 Task: Find connections with filter location Sittingbourne with filter topic #Whatinspiresmewith filter profile language French with filter current company Gradeup (Gradestack Learning Pvt Ltd) with filter school ICFAI Business School with filter industry Reupholstery and Furniture Repair with filter service category Headshot Photography with filter keywords title Receptionist
Action: Mouse moved to (496, 68)
Screenshot: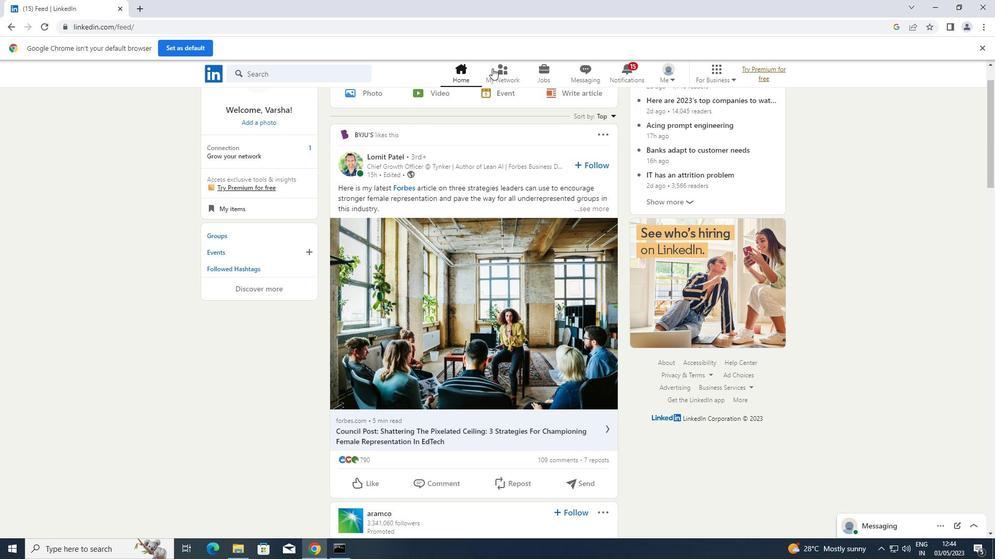 
Action: Mouse pressed left at (496, 68)
Screenshot: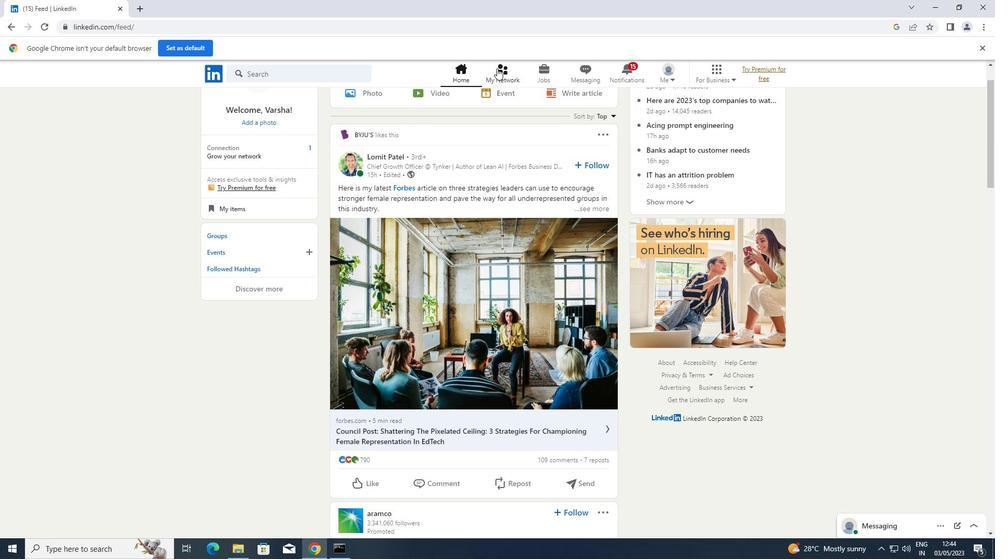 
Action: Mouse moved to (274, 128)
Screenshot: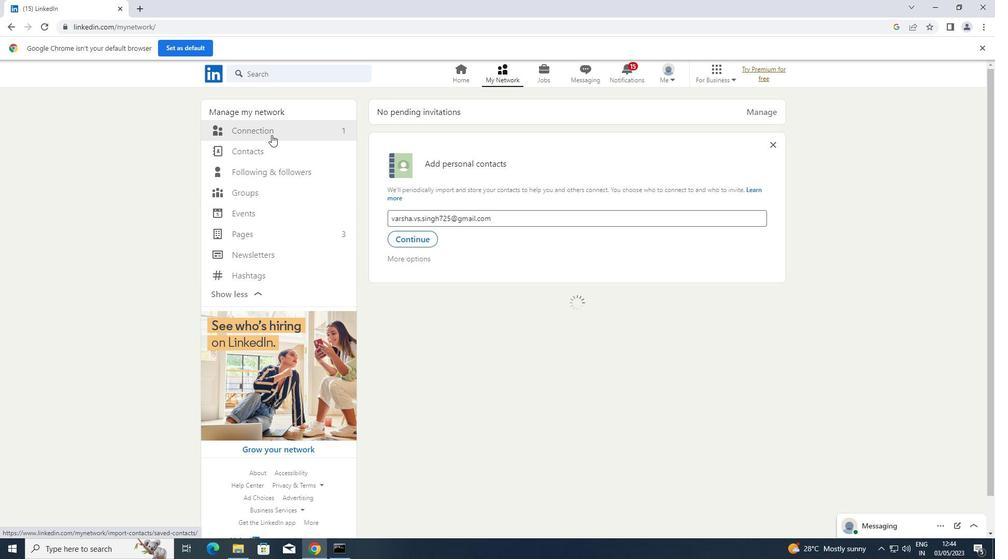 
Action: Mouse pressed left at (274, 128)
Screenshot: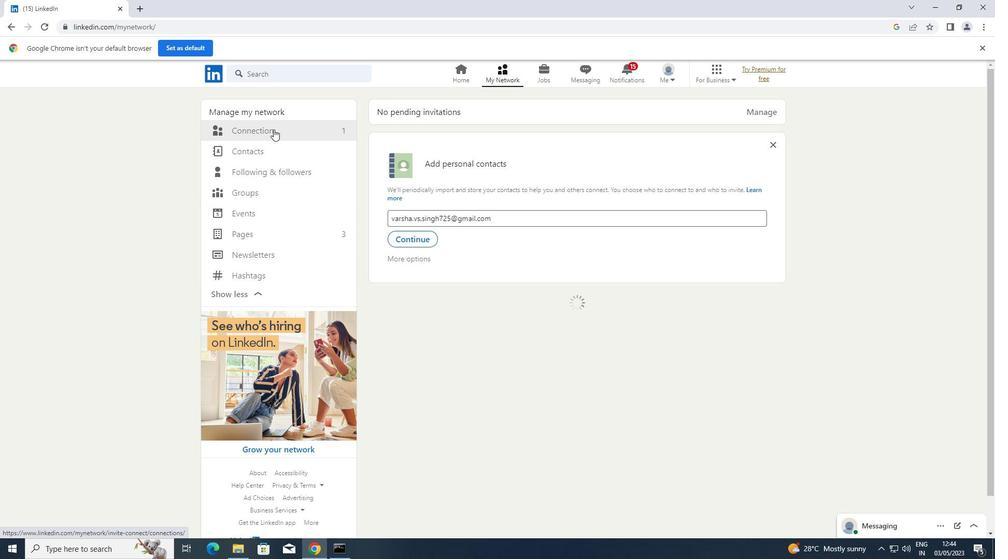 
Action: Mouse pressed left at (274, 128)
Screenshot: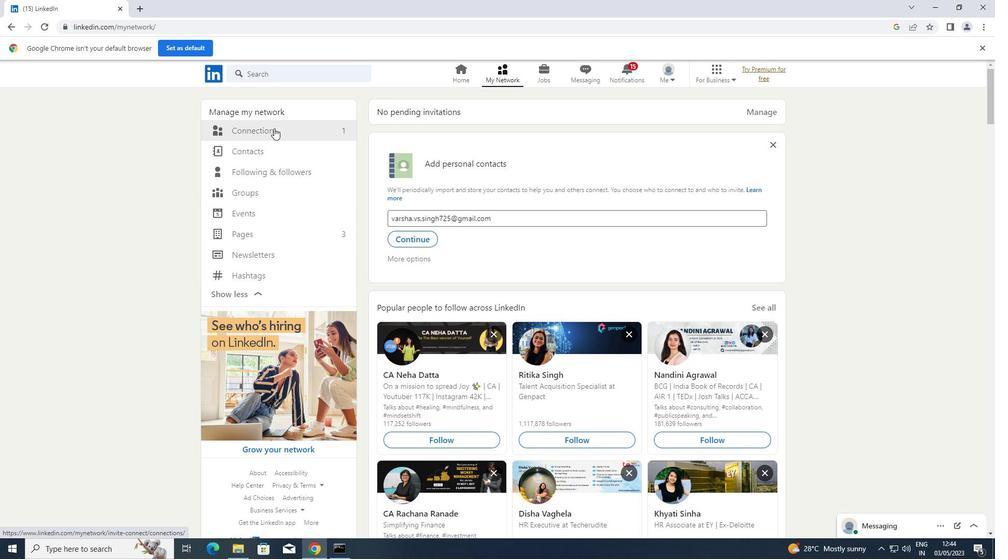 
Action: Mouse moved to (584, 126)
Screenshot: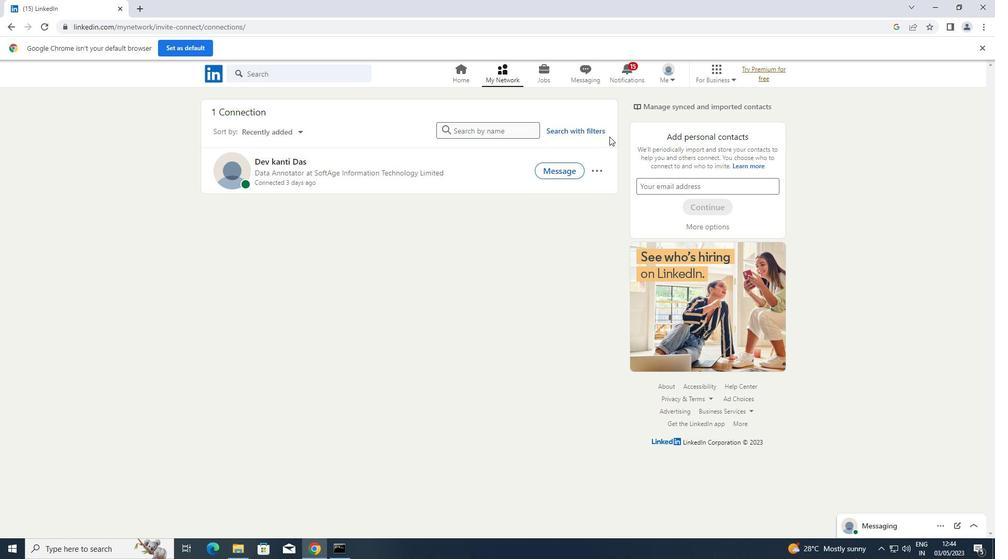 
Action: Mouse pressed left at (584, 126)
Screenshot: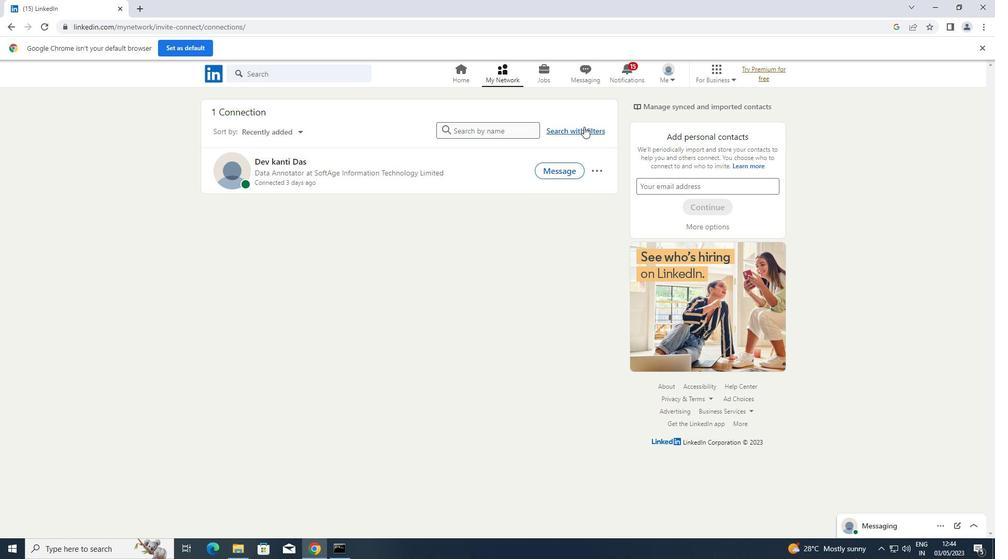 
Action: Mouse moved to (521, 101)
Screenshot: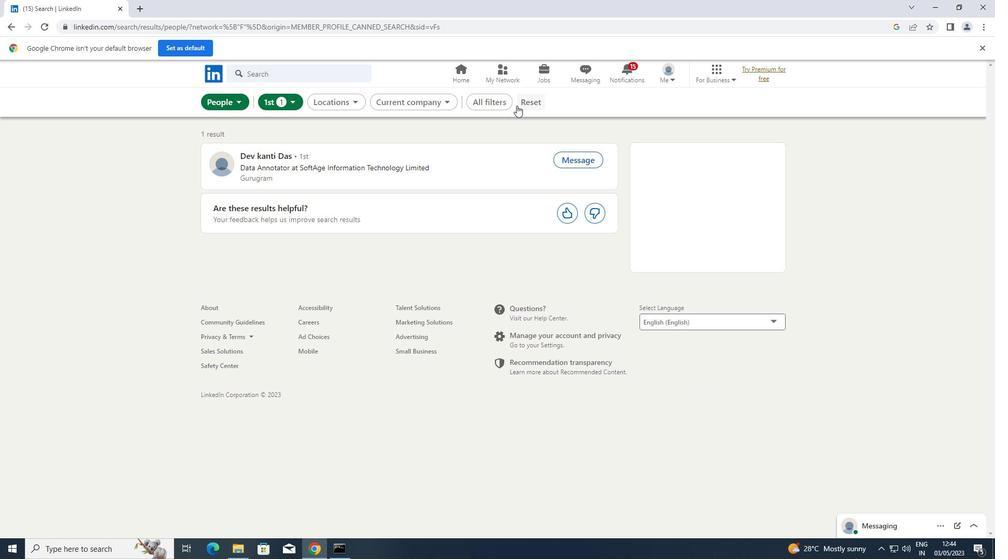 
Action: Mouse pressed left at (521, 101)
Screenshot: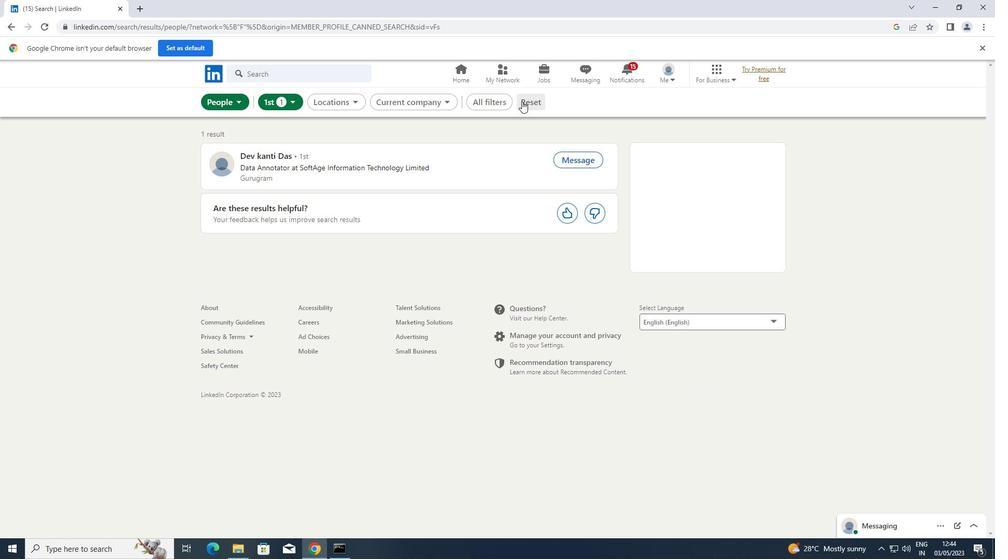 
Action: Mouse pressed left at (521, 101)
Screenshot: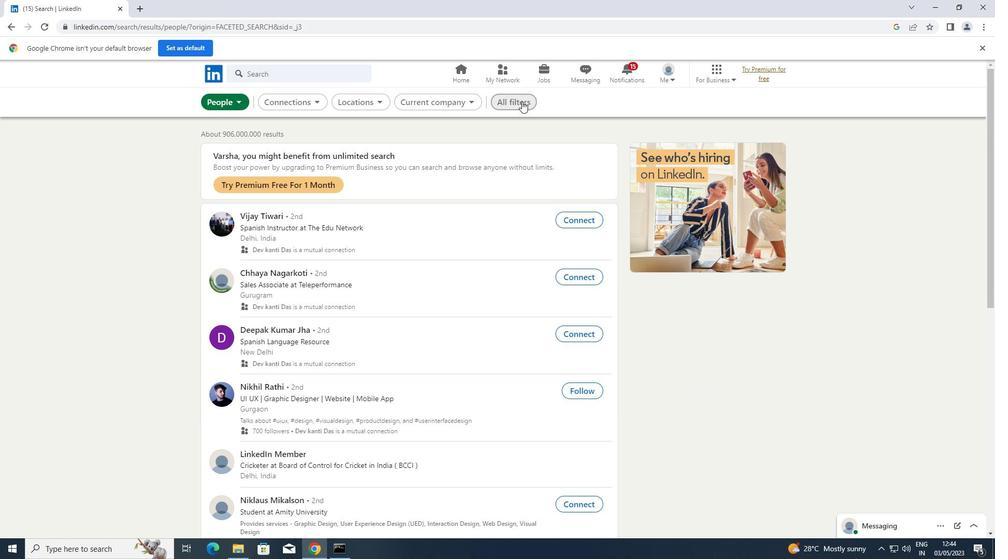 
Action: Mouse moved to (709, 223)
Screenshot: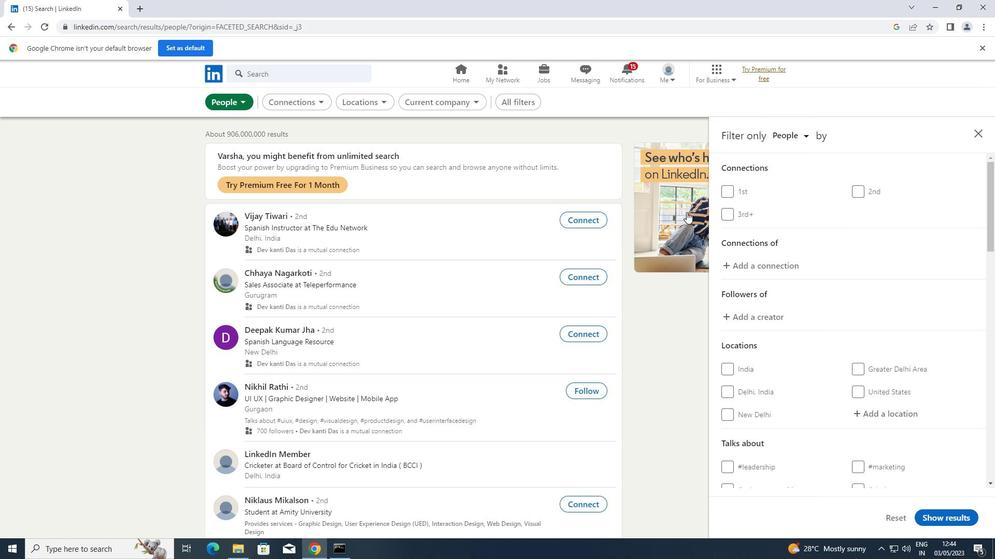 
Action: Mouse scrolled (709, 223) with delta (0, 0)
Screenshot: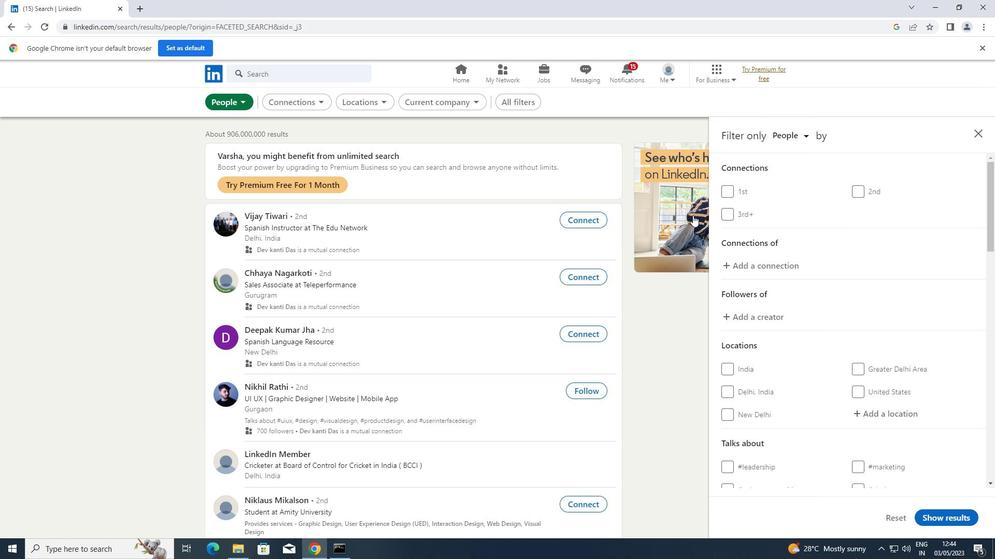 
Action: Mouse scrolled (709, 223) with delta (0, 0)
Screenshot: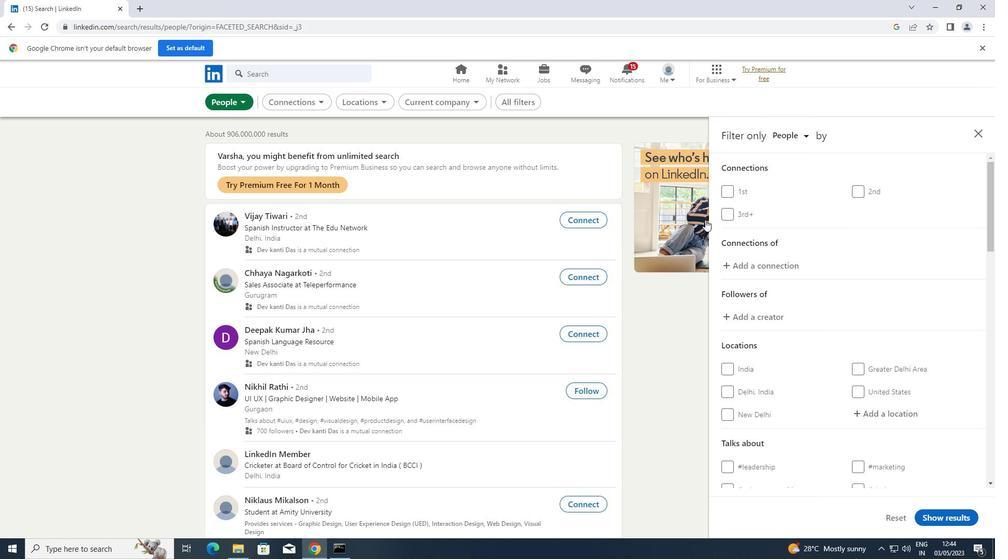 
Action: Mouse moved to (904, 304)
Screenshot: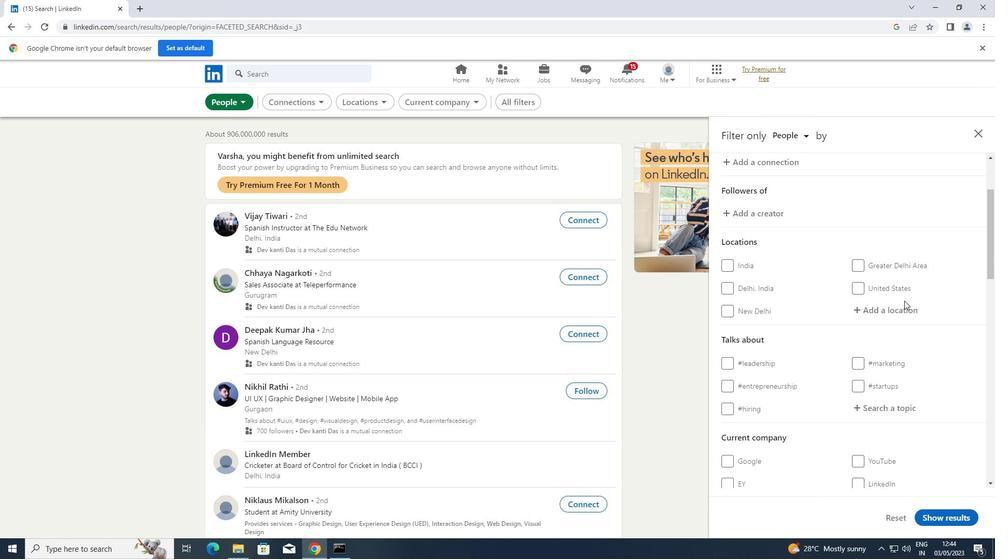 
Action: Mouse pressed left at (904, 304)
Screenshot: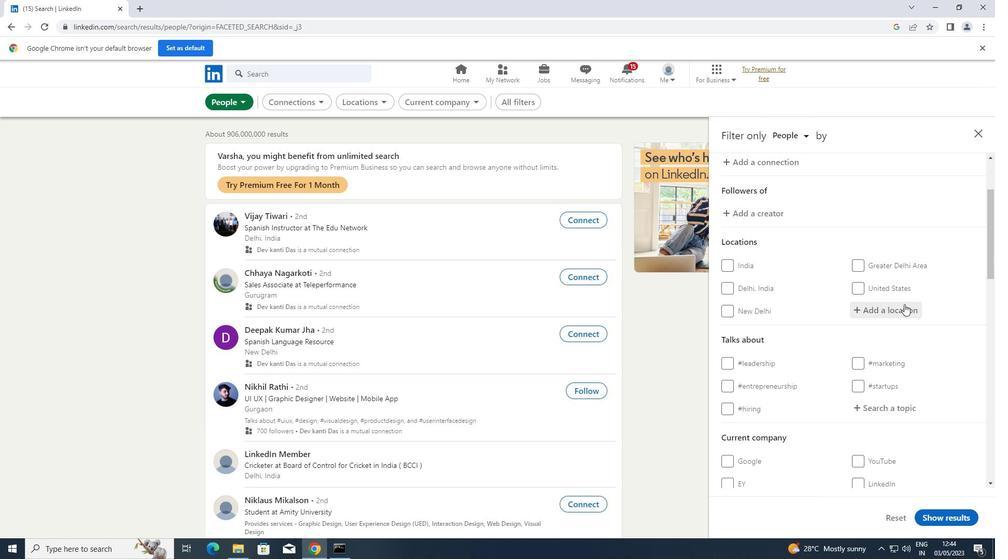 
Action: Key pressed <Key.shift><Key.shift>SITTINGBOURNE
Screenshot: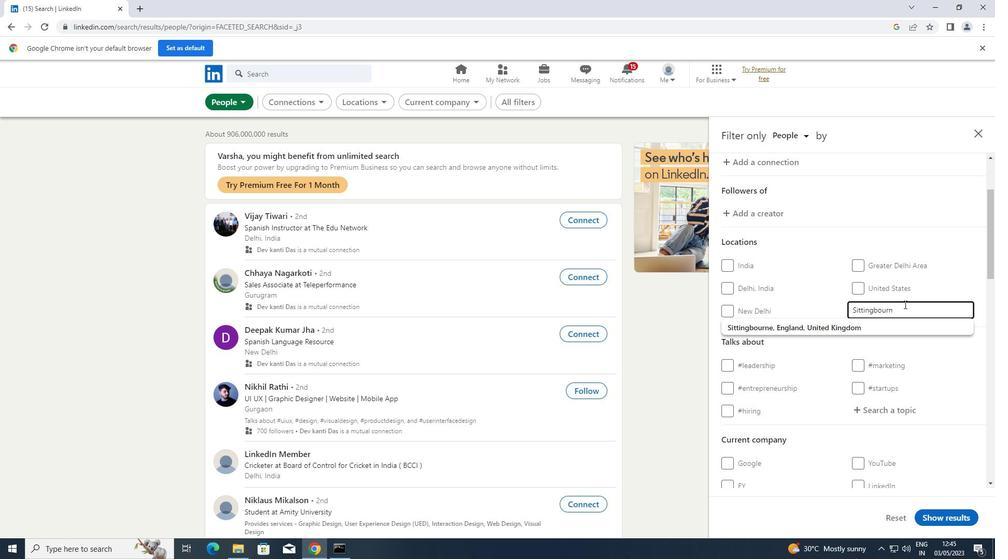 
Action: Mouse moved to (900, 309)
Screenshot: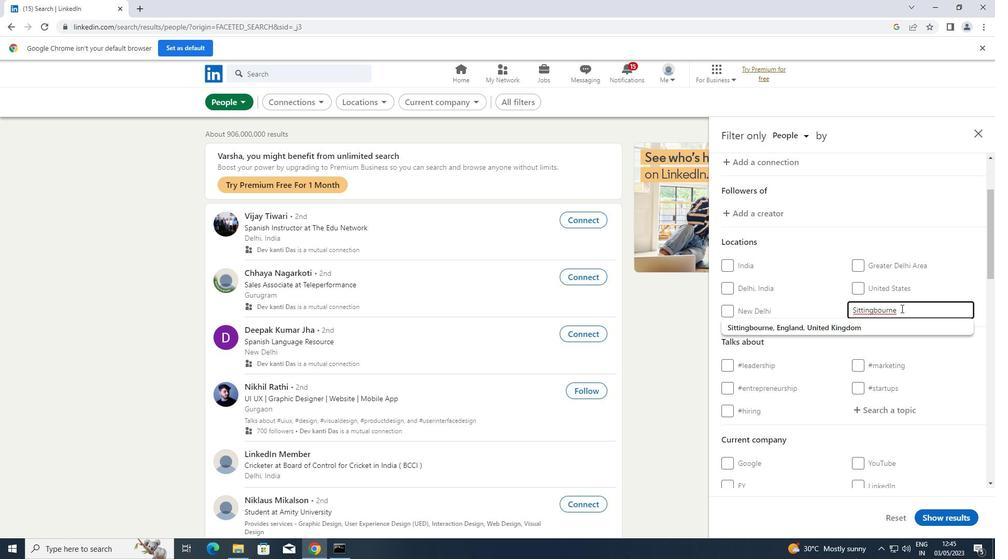 
Action: Mouse scrolled (900, 308) with delta (0, 0)
Screenshot: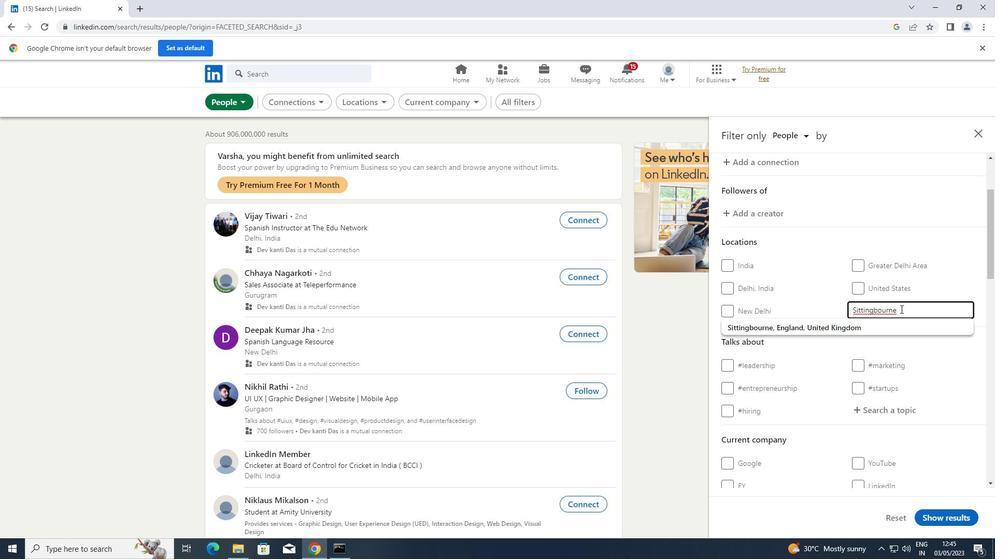 
Action: Mouse moved to (879, 354)
Screenshot: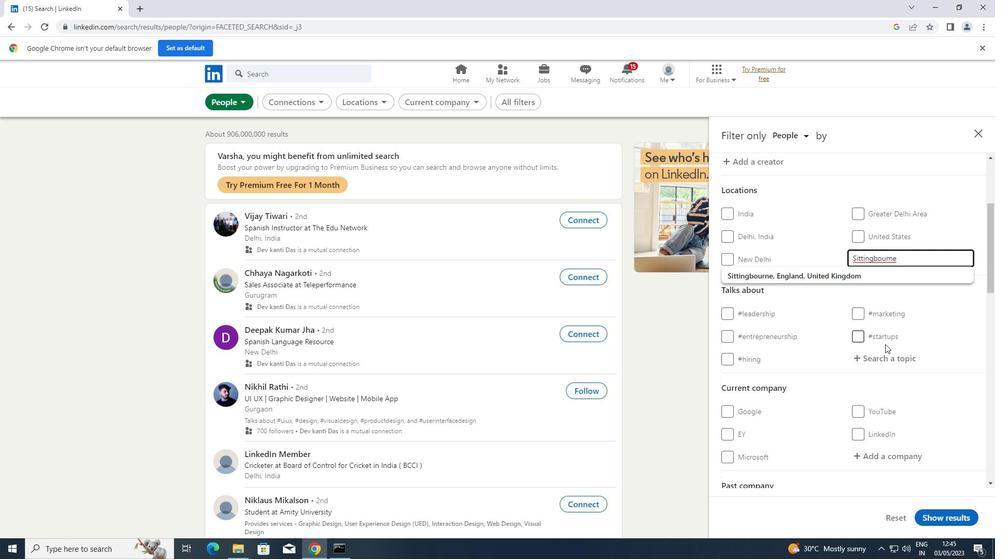 
Action: Mouse pressed left at (879, 354)
Screenshot: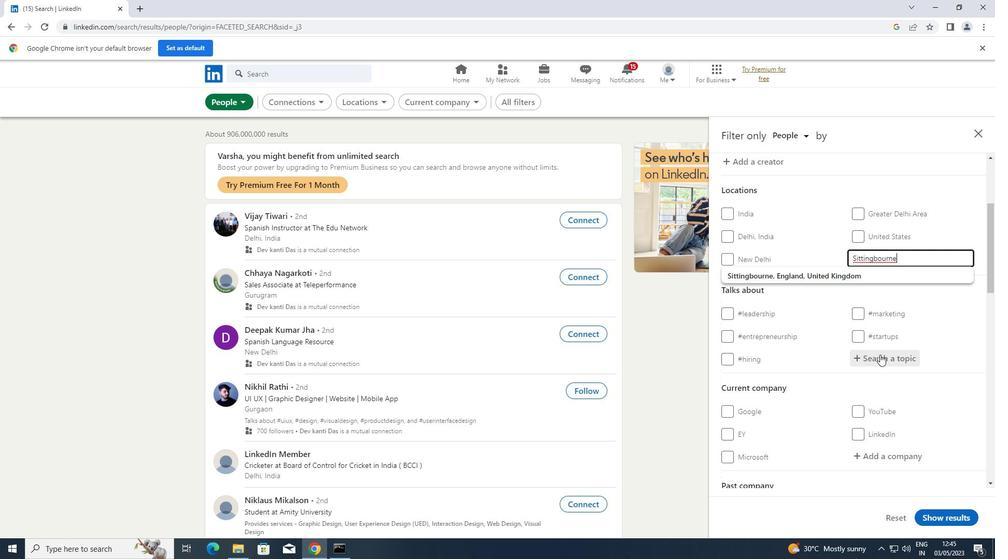 
Action: Key pressed <Key.shift><Key.shift><Key.shift><Key.shift>WHATINSPI
Screenshot: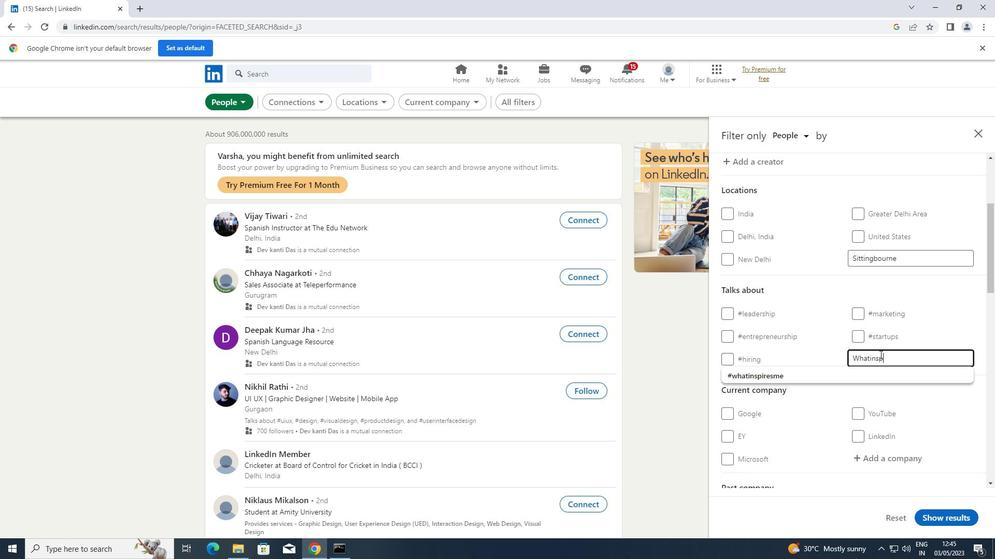 
Action: Mouse moved to (812, 371)
Screenshot: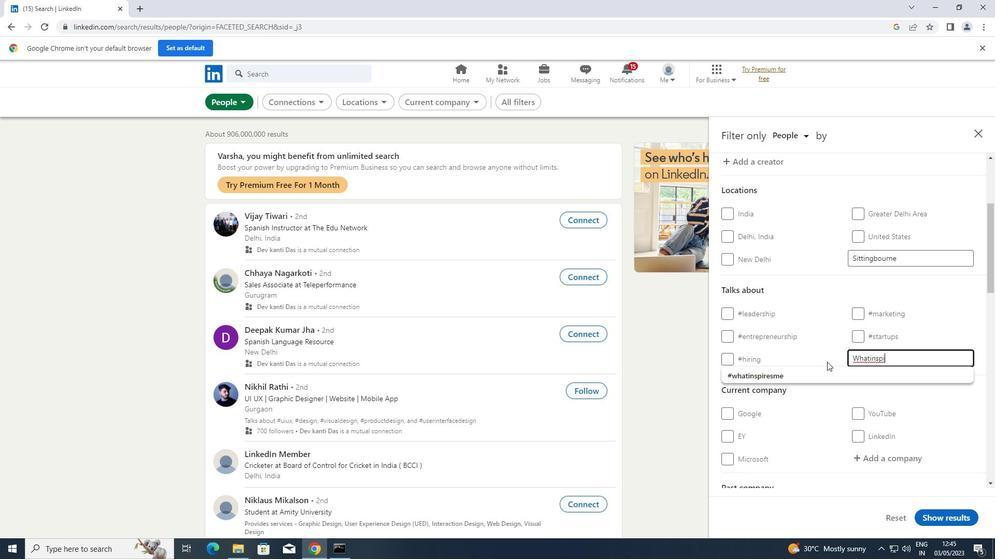 
Action: Mouse pressed left at (812, 371)
Screenshot: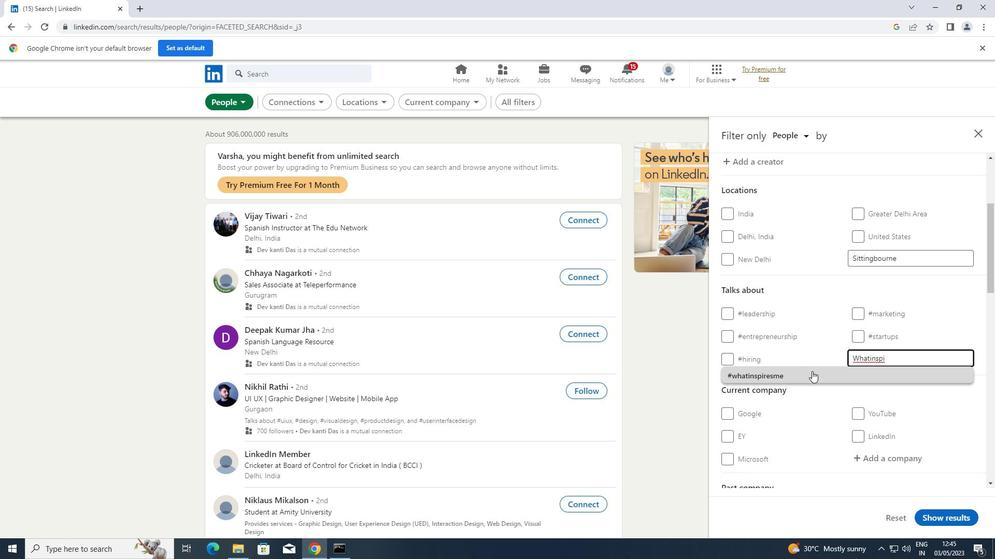 
Action: Mouse scrolled (812, 371) with delta (0, 0)
Screenshot: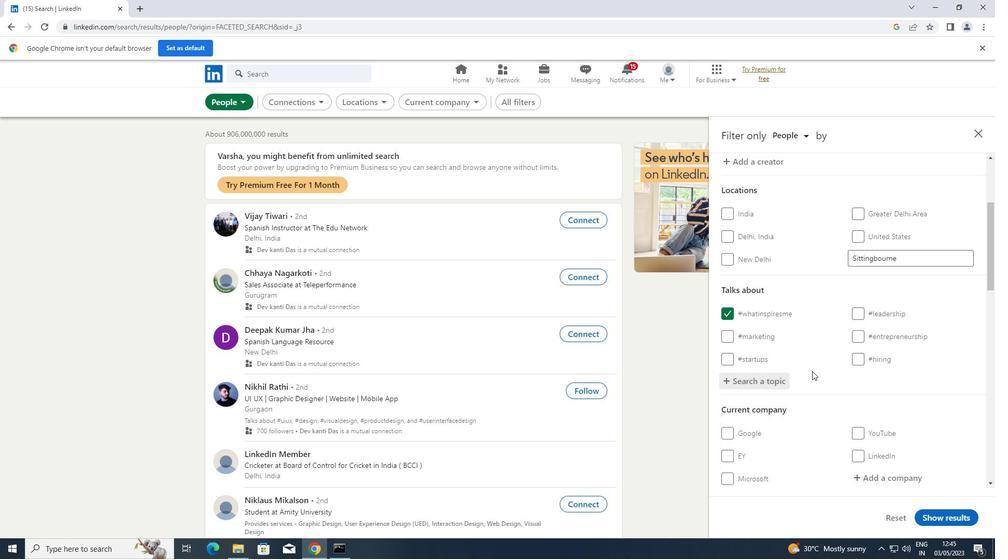 
Action: Mouse scrolled (812, 371) with delta (0, 0)
Screenshot: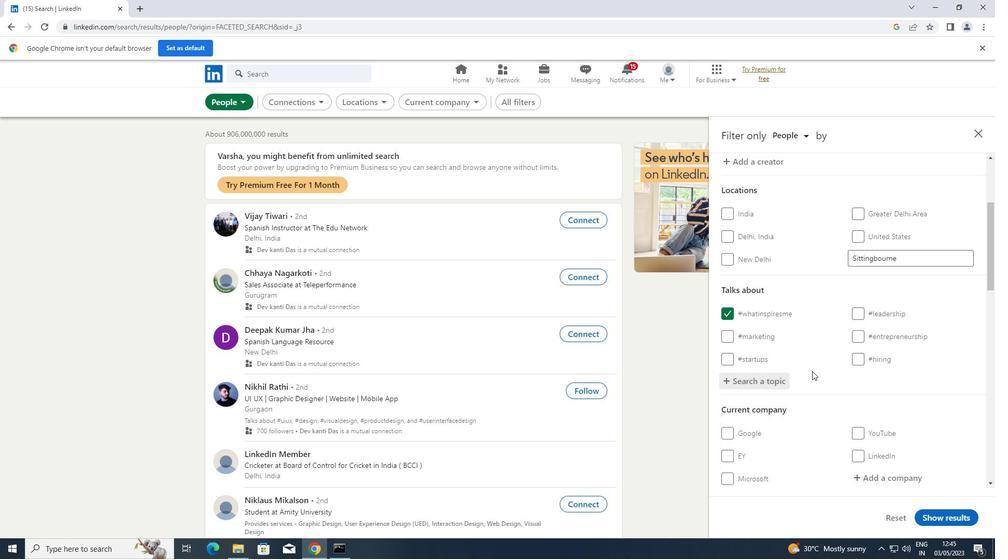 
Action: Mouse scrolled (812, 371) with delta (0, 0)
Screenshot: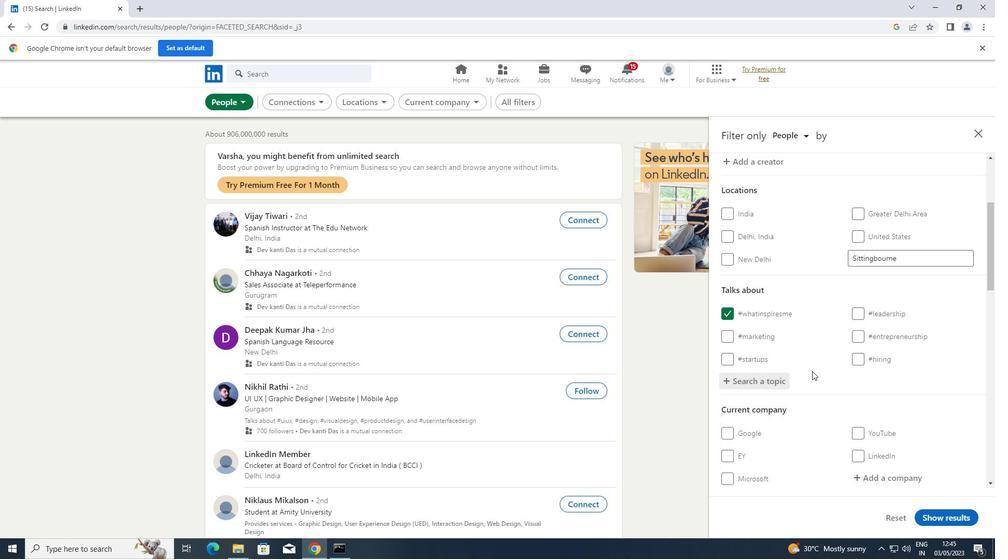 
Action: Mouse scrolled (812, 371) with delta (0, 0)
Screenshot: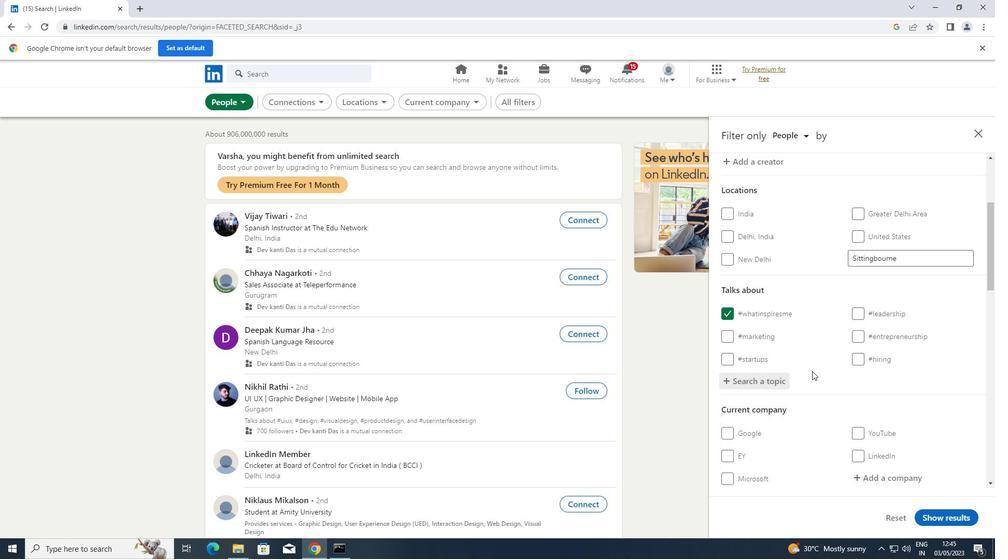 
Action: Mouse scrolled (812, 371) with delta (0, 0)
Screenshot: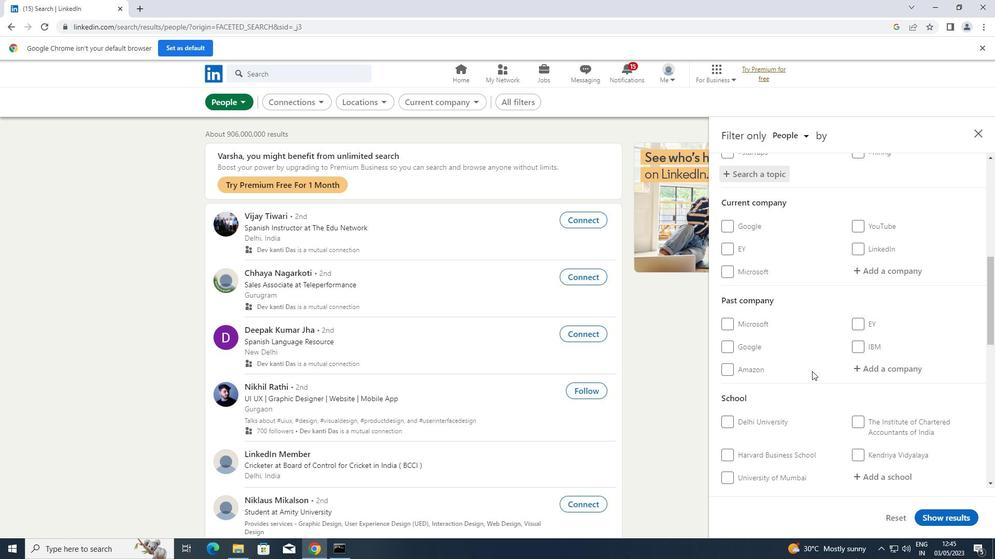 
Action: Mouse scrolled (812, 371) with delta (0, 0)
Screenshot: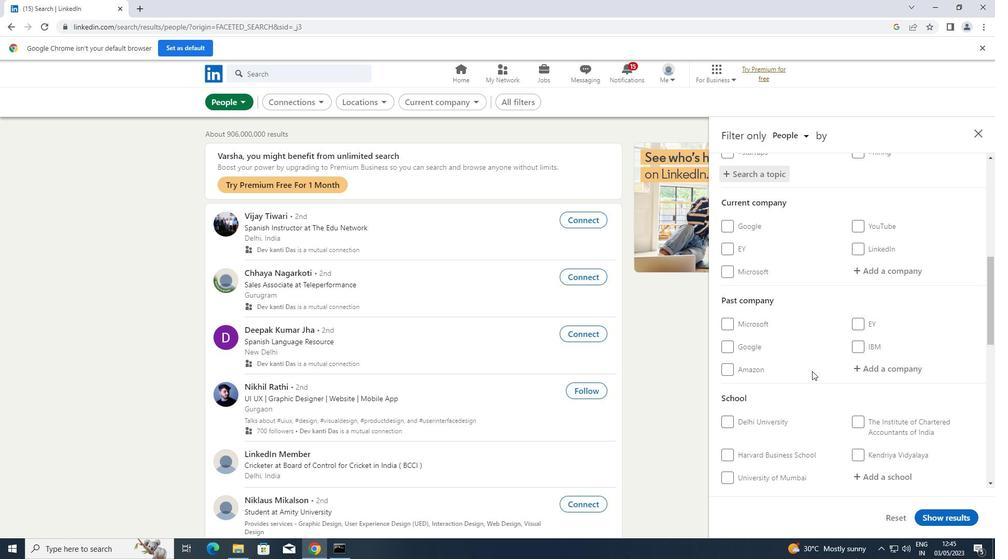 
Action: Mouse scrolled (812, 371) with delta (0, 0)
Screenshot: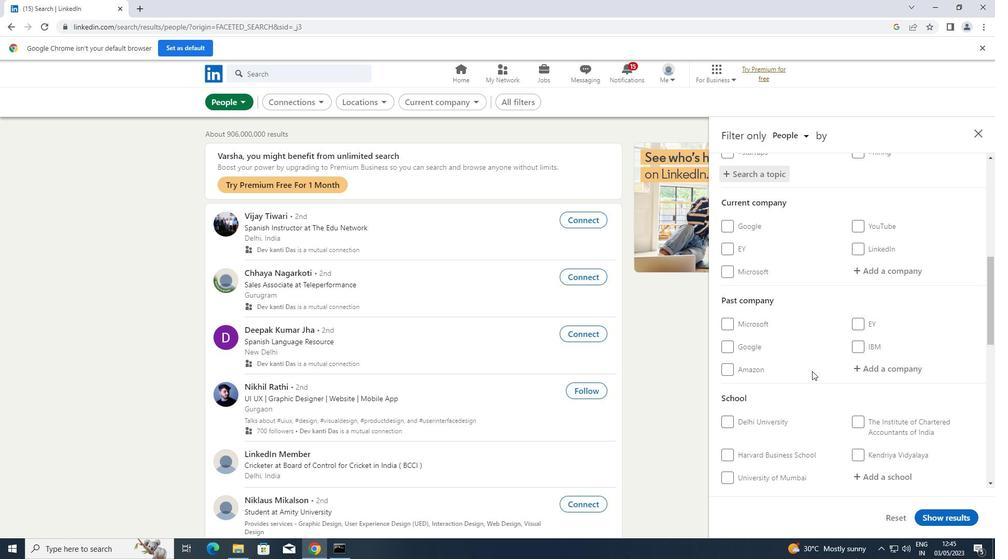 
Action: Mouse scrolled (812, 371) with delta (0, 0)
Screenshot: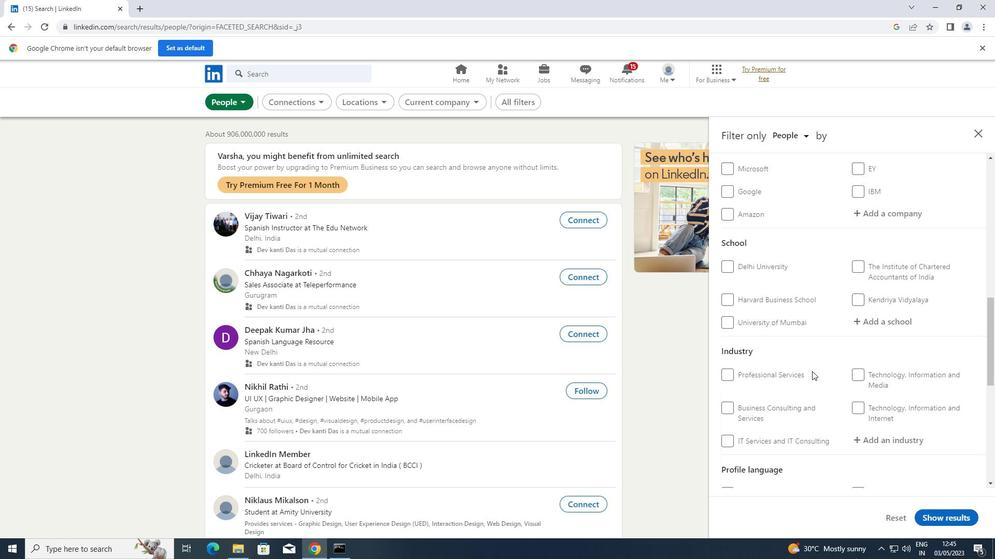 
Action: Mouse scrolled (812, 371) with delta (0, 0)
Screenshot: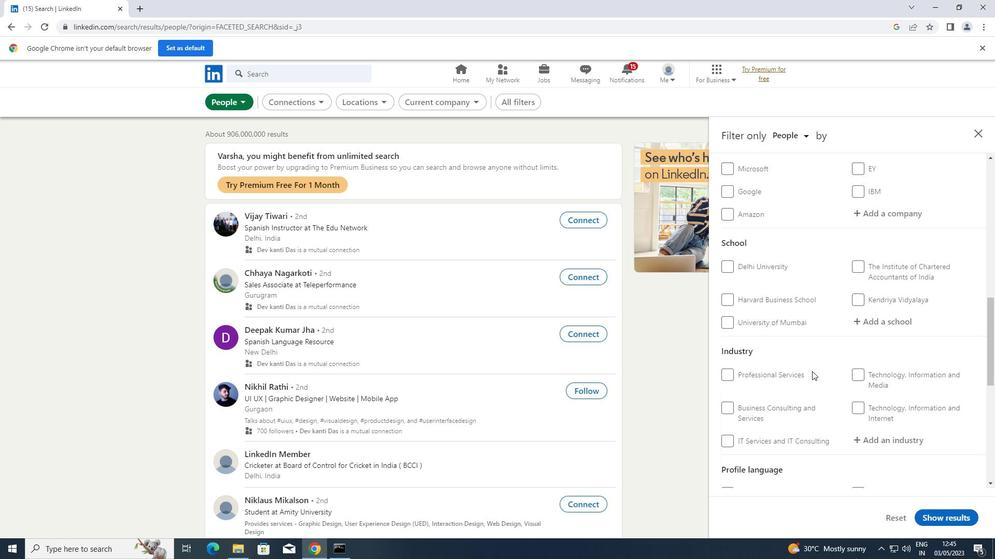 
Action: Mouse scrolled (812, 371) with delta (0, 0)
Screenshot: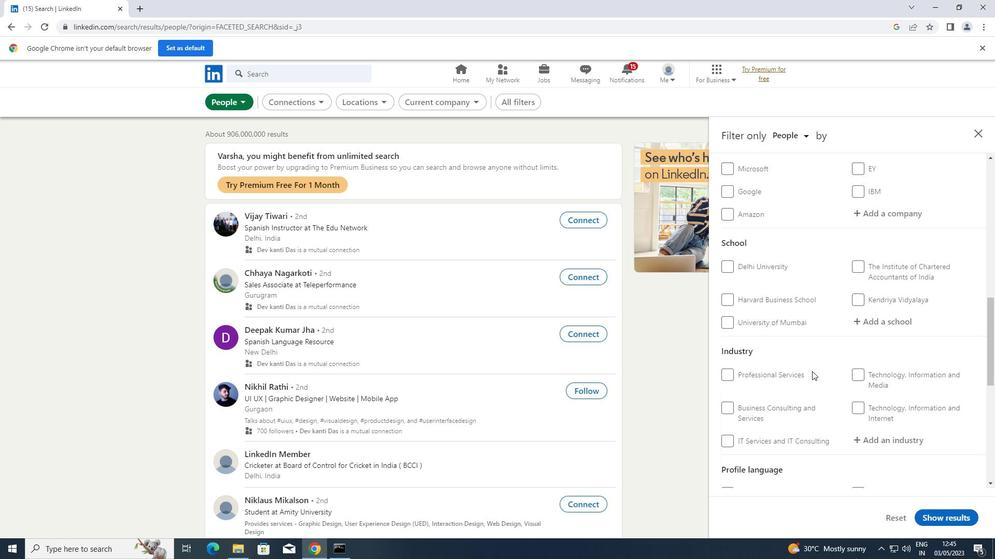 
Action: Mouse scrolled (812, 371) with delta (0, 0)
Screenshot: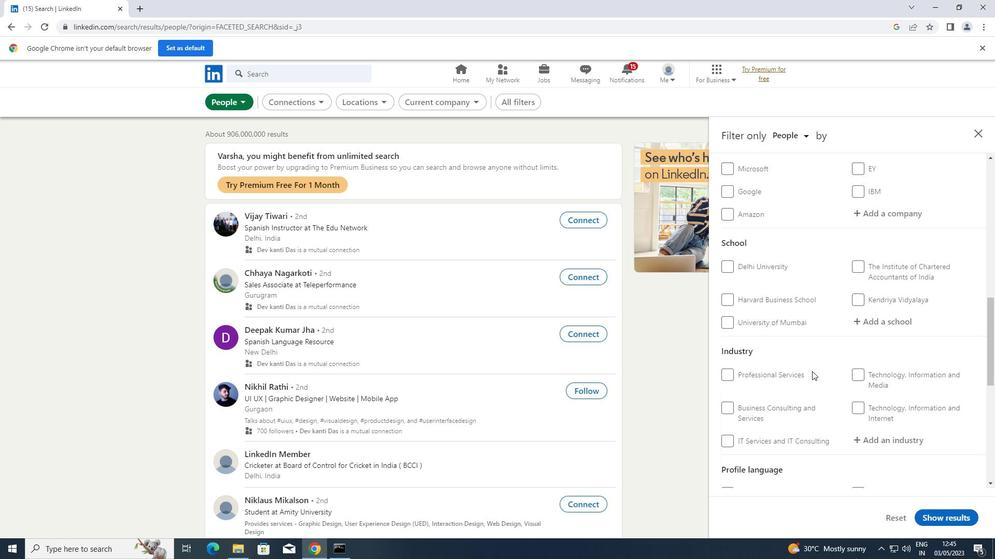 
Action: Mouse scrolled (812, 371) with delta (0, 0)
Screenshot: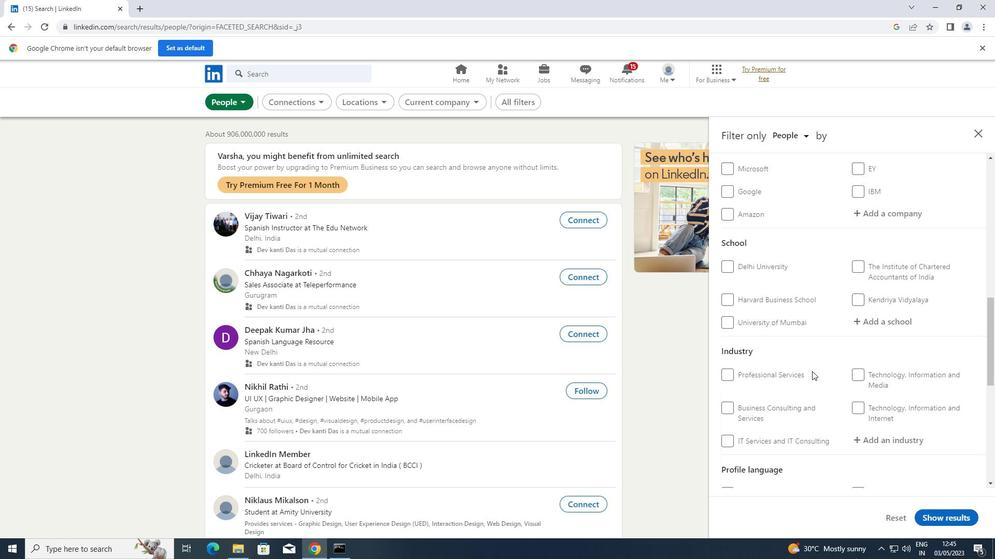 
Action: Mouse moved to (798, 380)
Screenshot: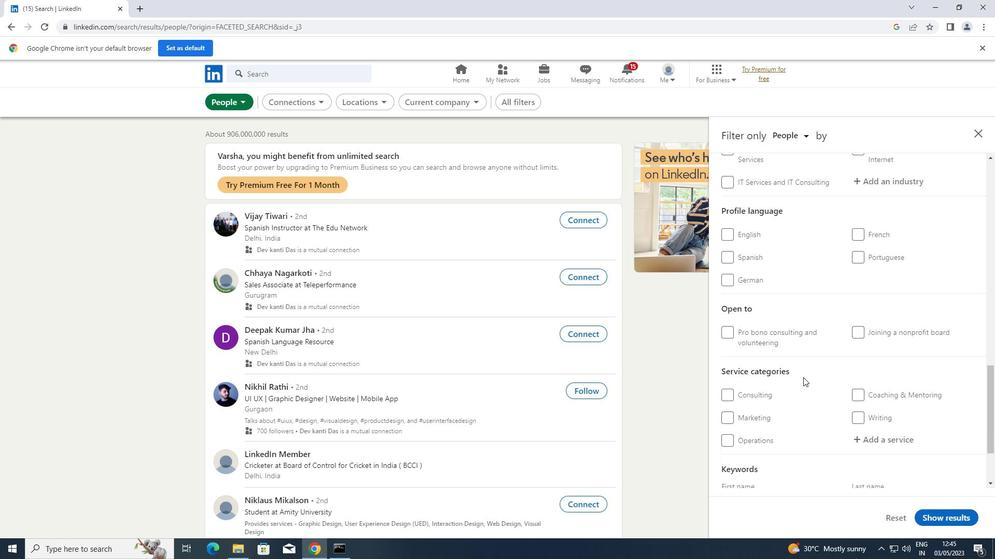 
Action: Mouse scrolled (798, 380) with delta (0, 0)
Screenshot: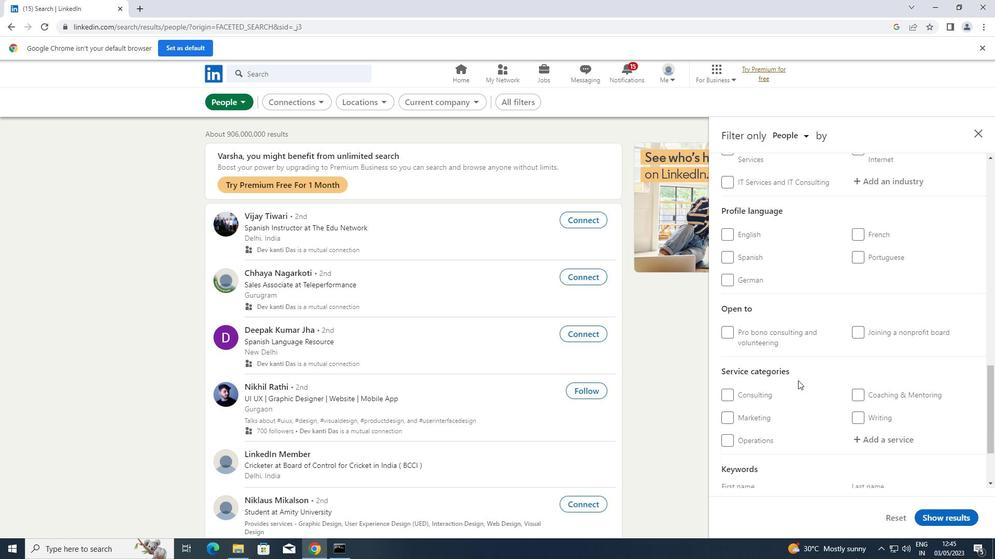 
Action: Mouse scrolled (798, 380) with delta (0, 0)
Screenshot: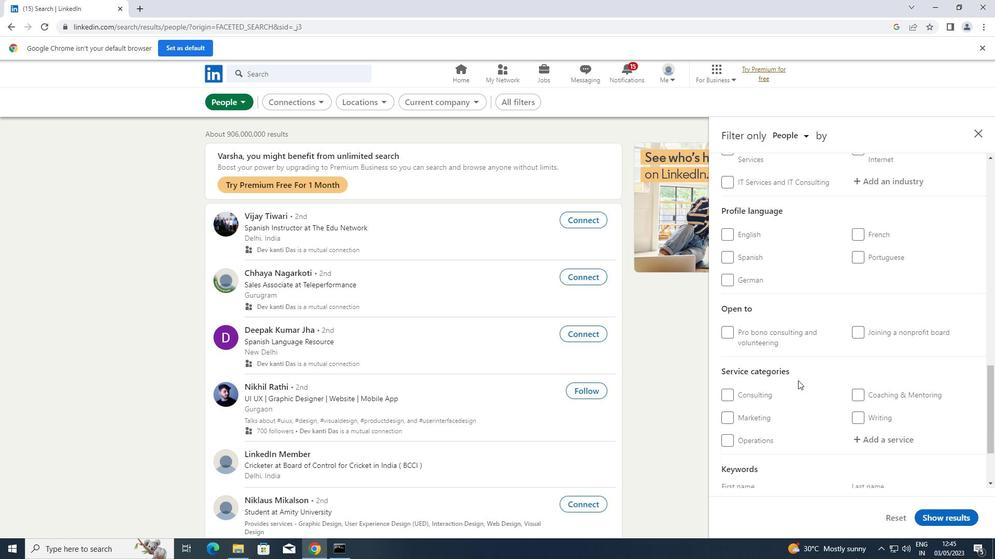 
Action: Mouse scrolled (798, 380) with delta (0, 0)
Screenshot: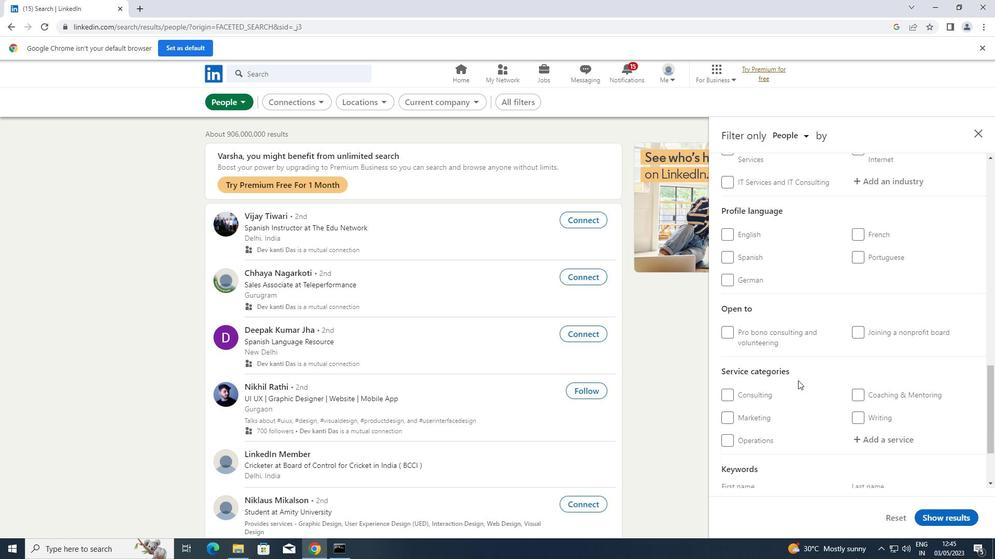 
Action: Mouse scrolled (798, 381) with delta (0, 0)
Screenshot: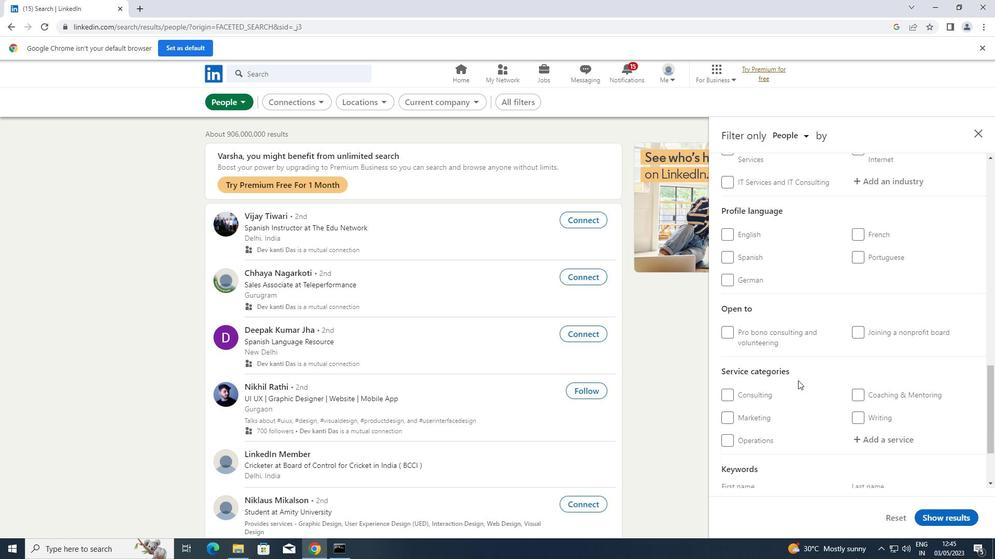 
Action: Mouse scrolled (798, 381) with delta (0, 0)
Screenshot: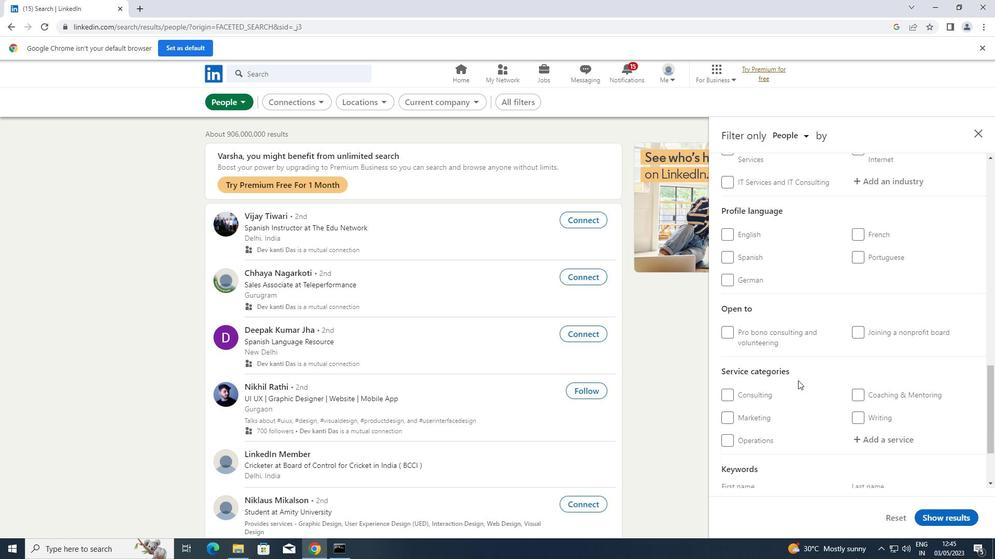 
Action: Mouse scrolled (798, 381) with delta (0, 0)
Screenshot: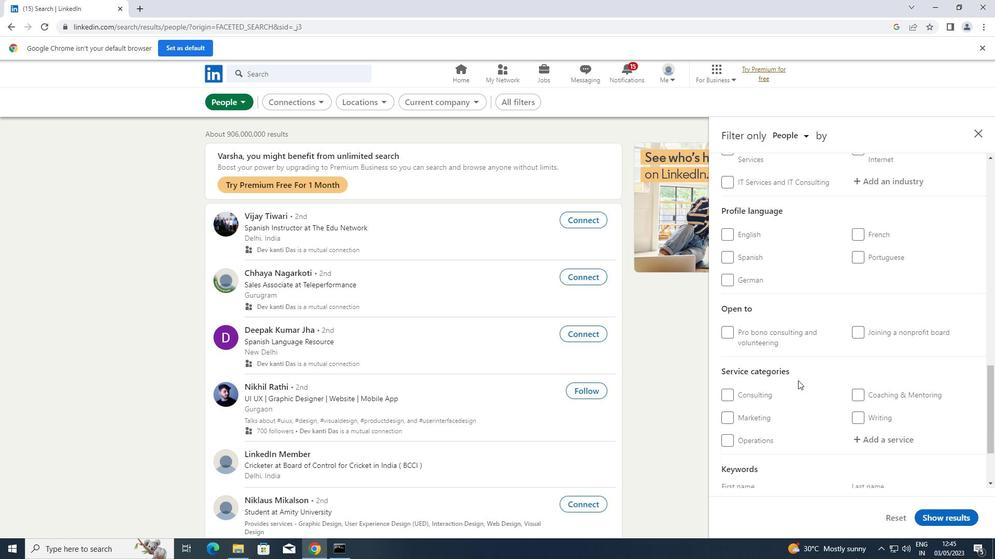 
Action: Mouse moved to (859, 231)
Screenshot: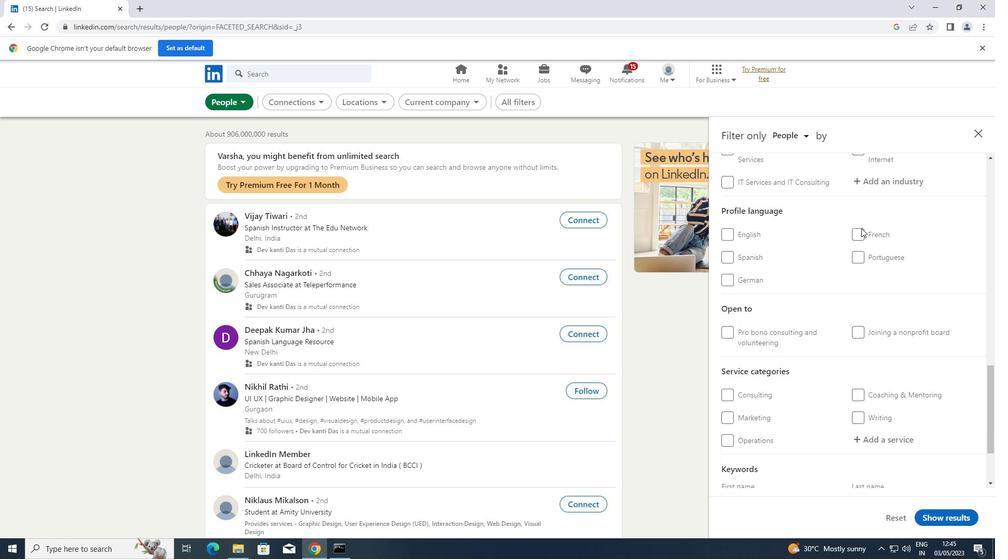 
Action: Mouse pressed left at (859, 231)
Screenshot: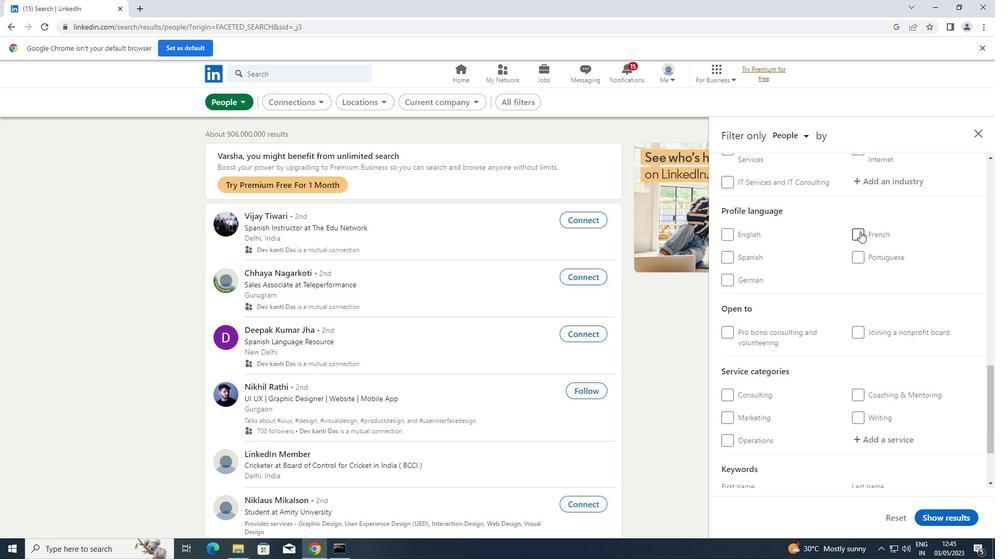 
Action: Mouse moved to (825, 238)
Screenshot: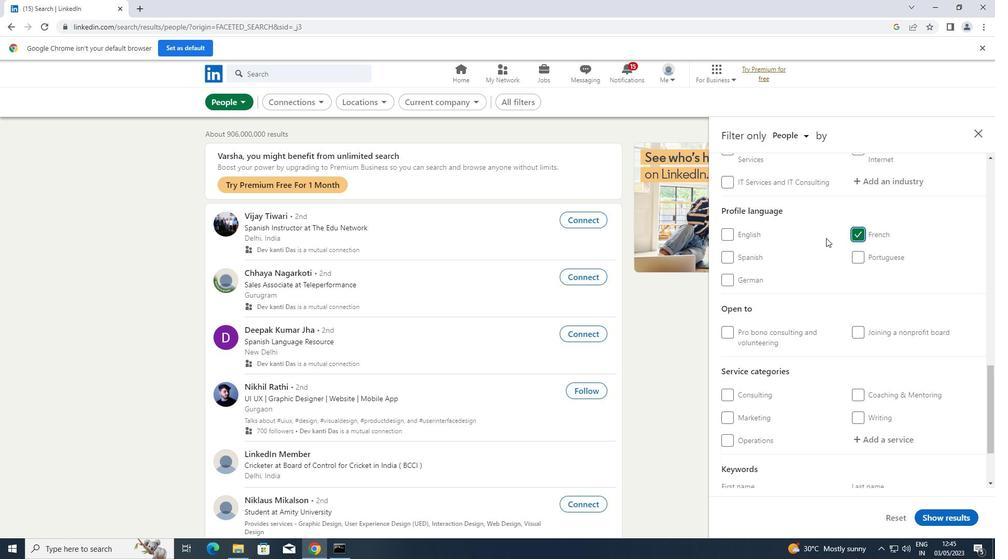 
Action: Mouse scrolled (825, 238) with delta (0, 0)
Screenshot: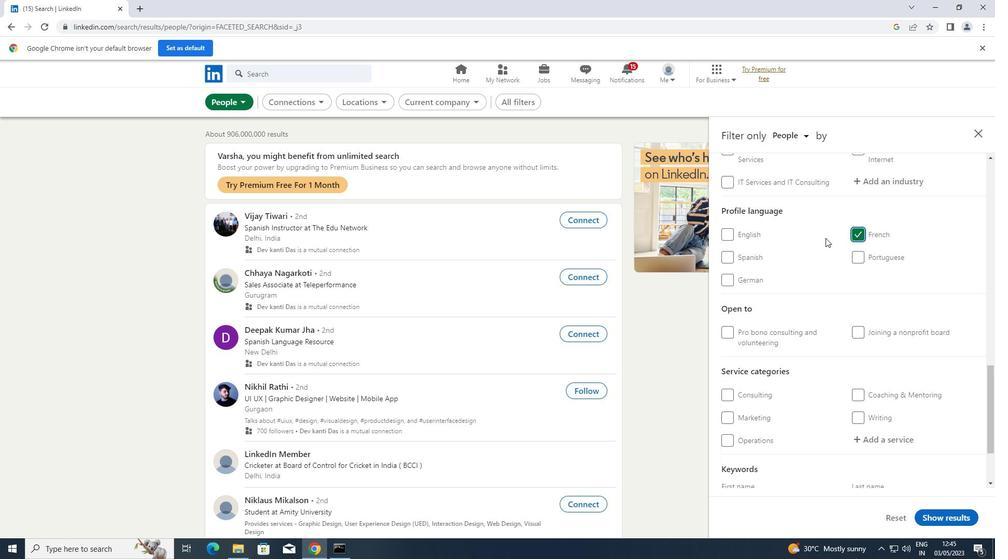 
Action: Mouse scrolled (825, 238) with delta (0, 0)
Screenshot: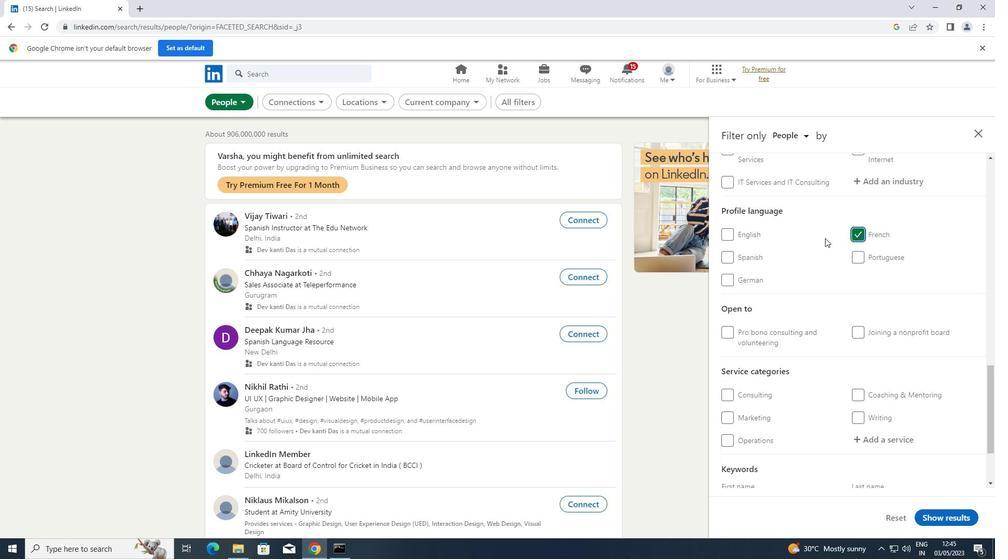 
Action: Mouse scrolled (825, 238) with delta (0, 0)
Screenshot: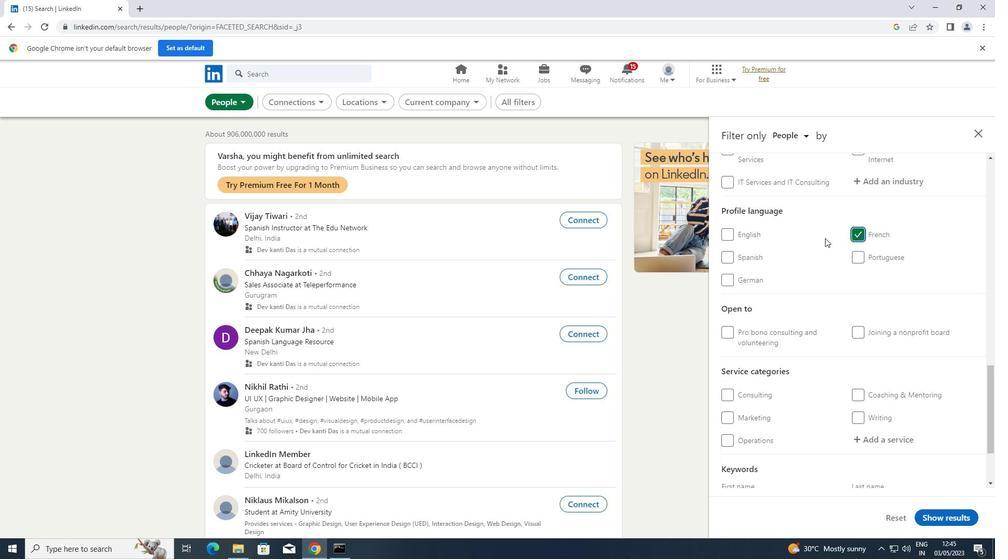 
Action: Mouse scrolled (825, 238) with delta (0, 0)
Screenshot: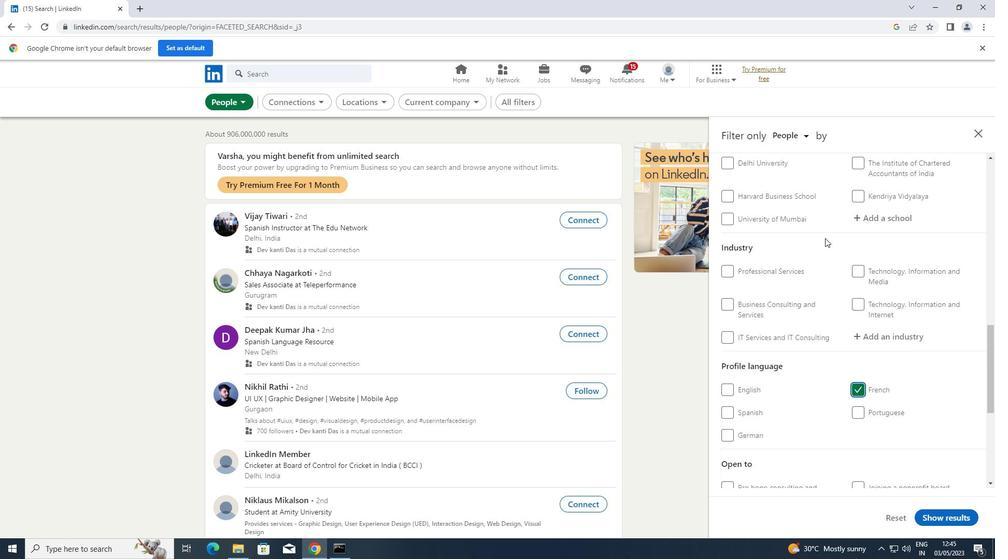 
Action: Mouse scrolled (825, 238) with delta (0, 0)
Screenshot: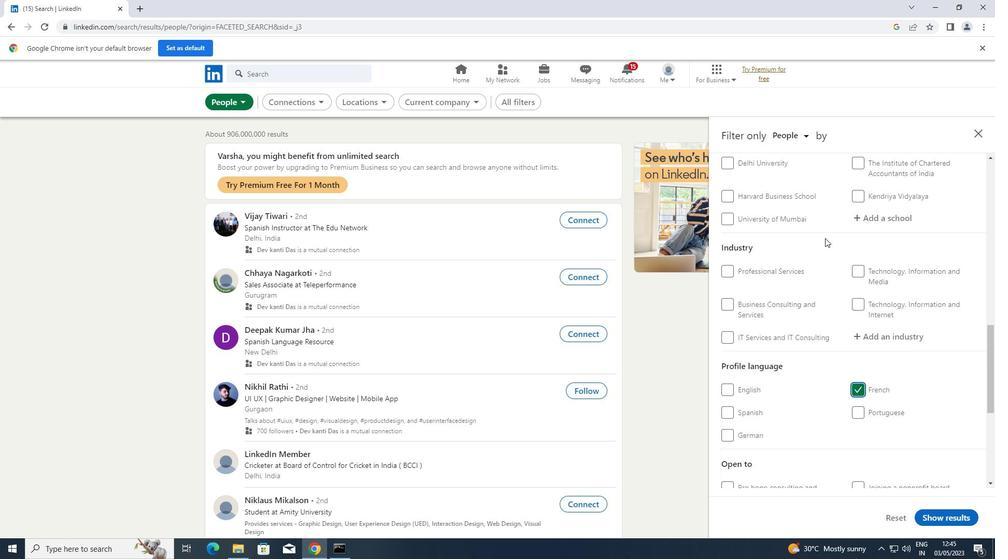 
Action: Mouse scrolled (825, 238) with delta (0, 0)
Screenshot: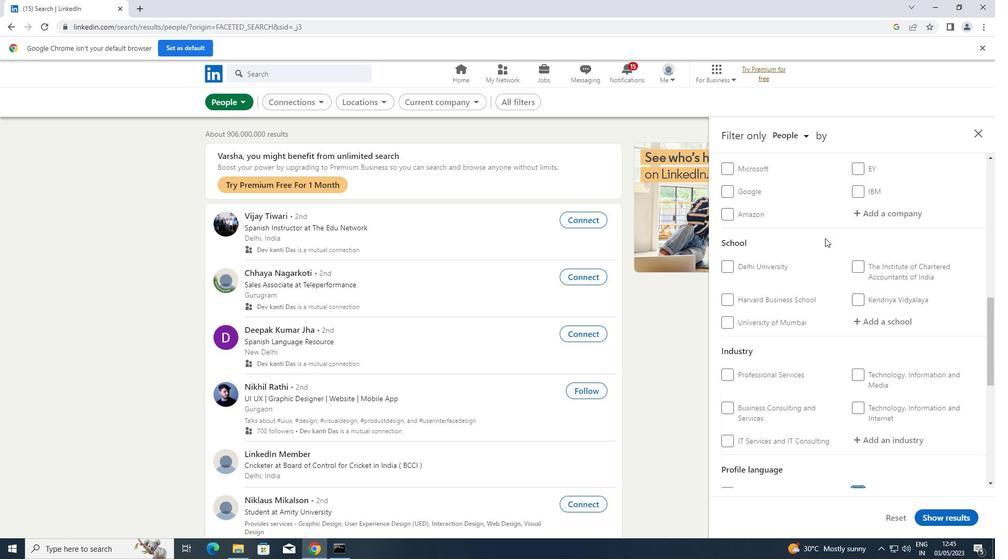 
Action: Mouse scrolled (825, 238) with delta (0, 0)
Screenshot: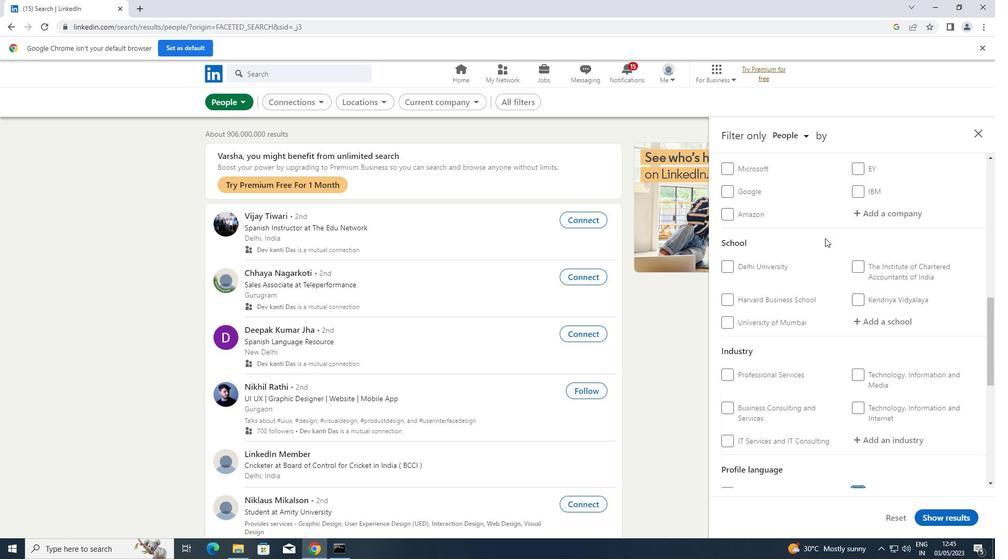 
Action: Mouse scrolled (825, 238) with delta (0, 0)
Screenshot: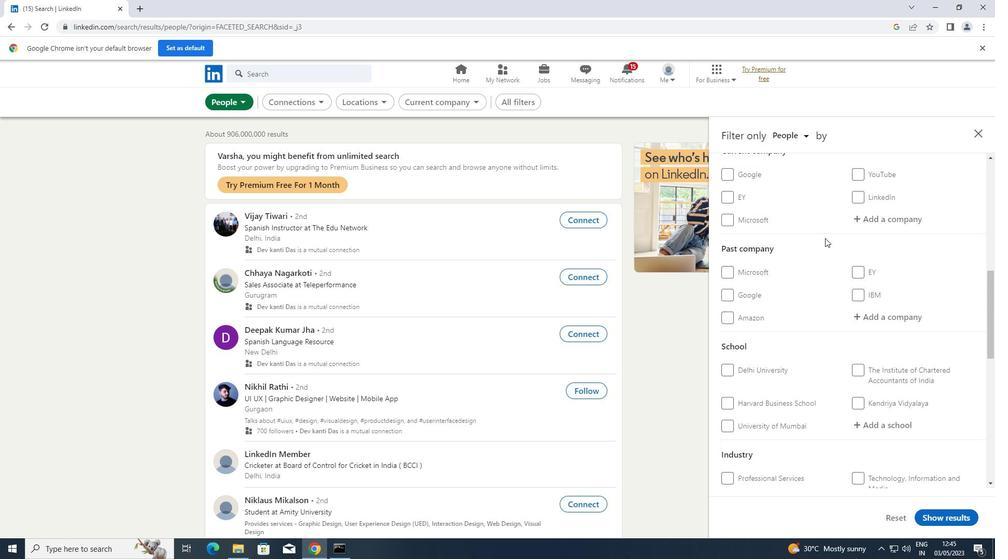 
Action: Mouse scrolled (825, 238) with delta (0, 0)
Screenshot: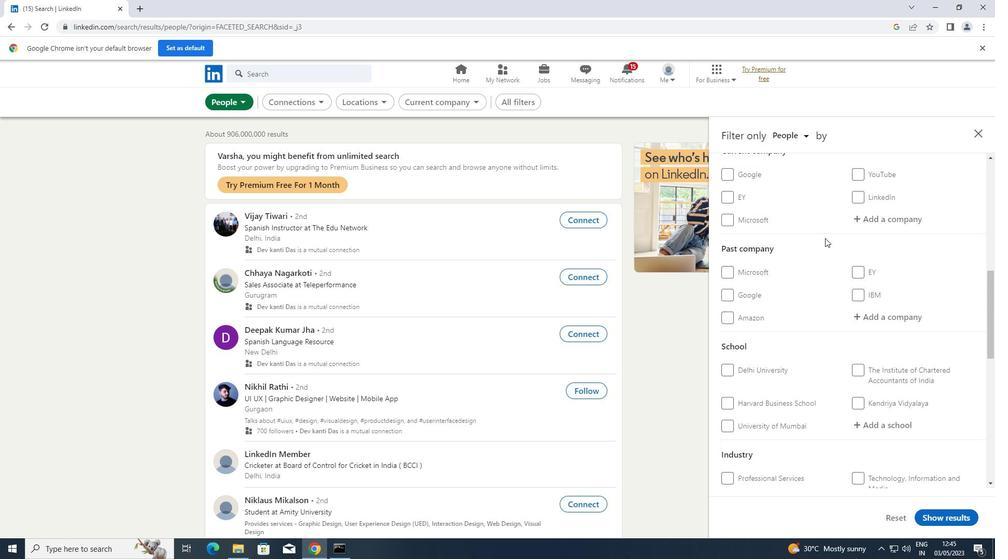 
Action: Mouse moved to (872, 318)
Screenshot: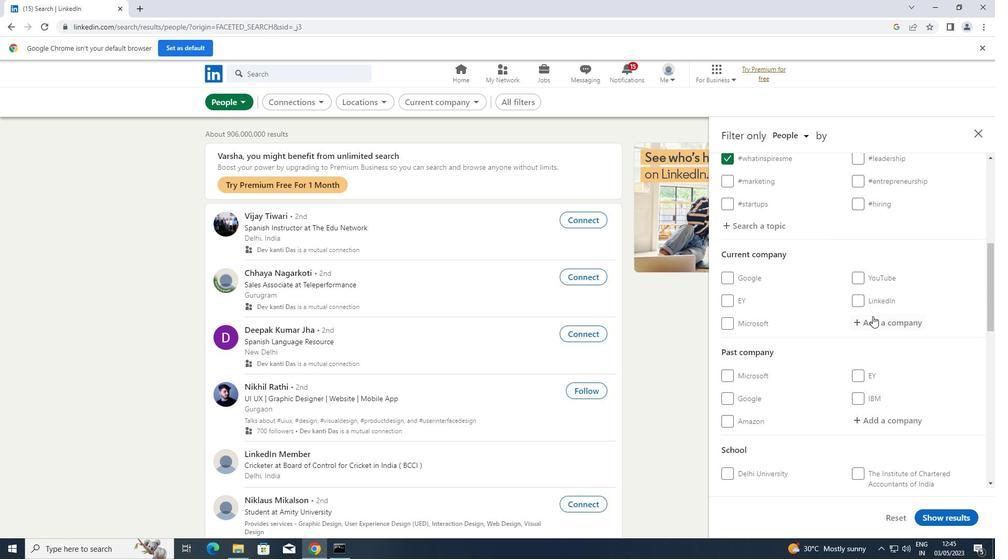 
Action: Mouse pressed left at (872, 318)
Screenshot: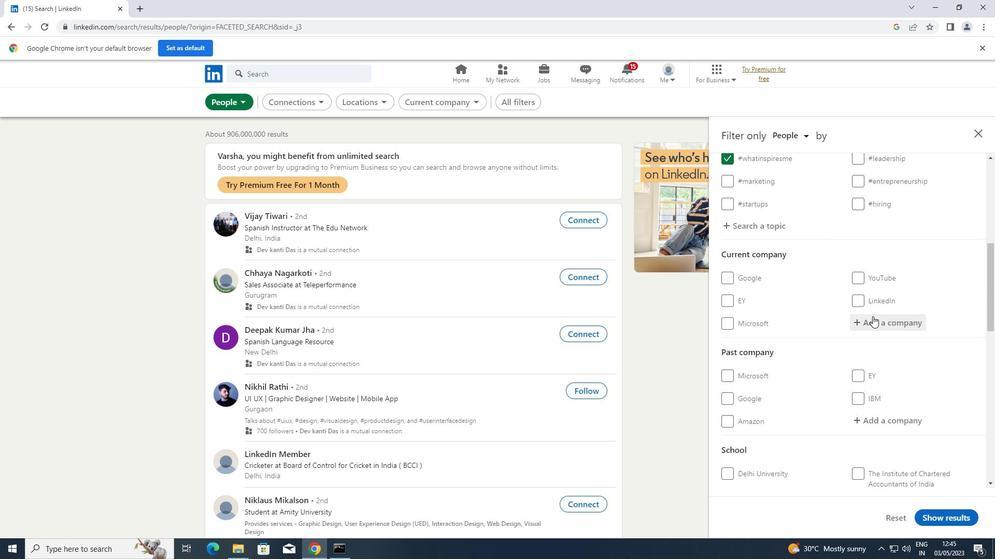
Action: Key pressed <Key.shift>GRADEUP
Screenshot: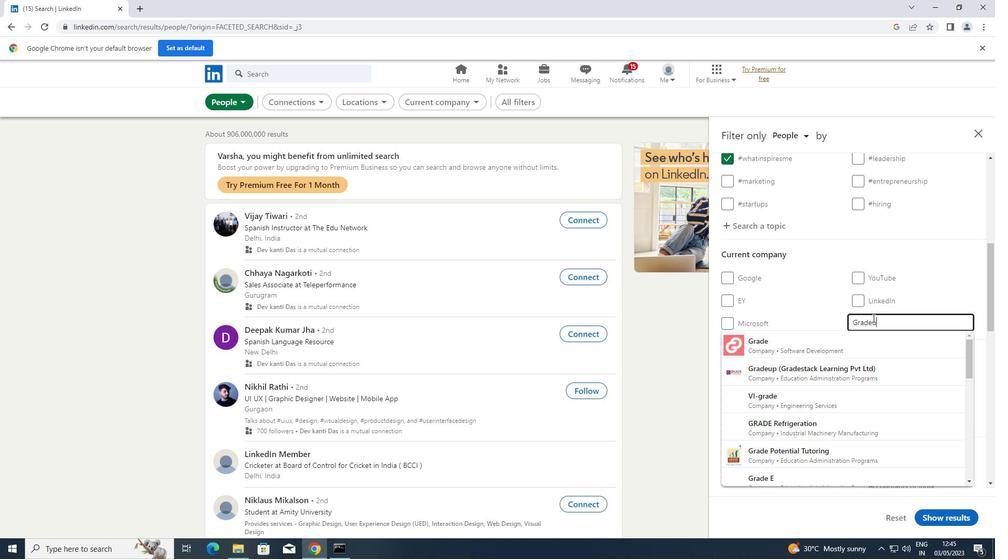 
Action: Mouse moved to (851, 347)
Screenshot: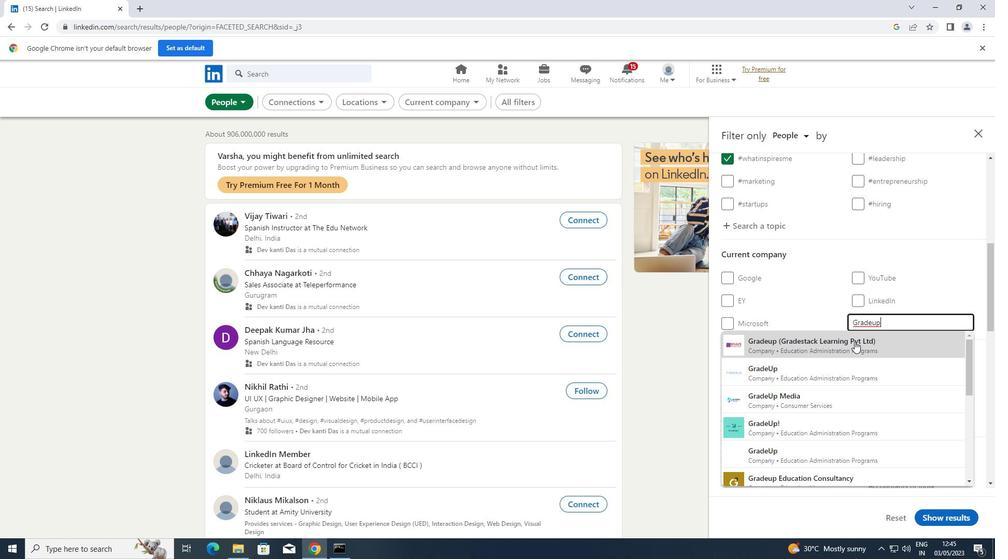 
Action: Mouse pressed left at (851, 347)
Screenshot: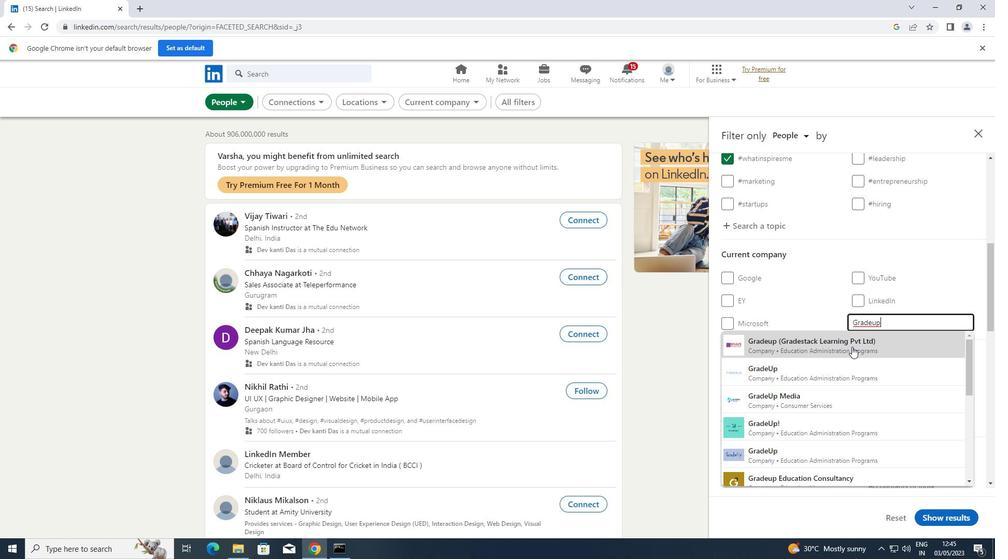 
Action: Mouse scrolled (851, 346) with delta (0, 0)
Screenshot: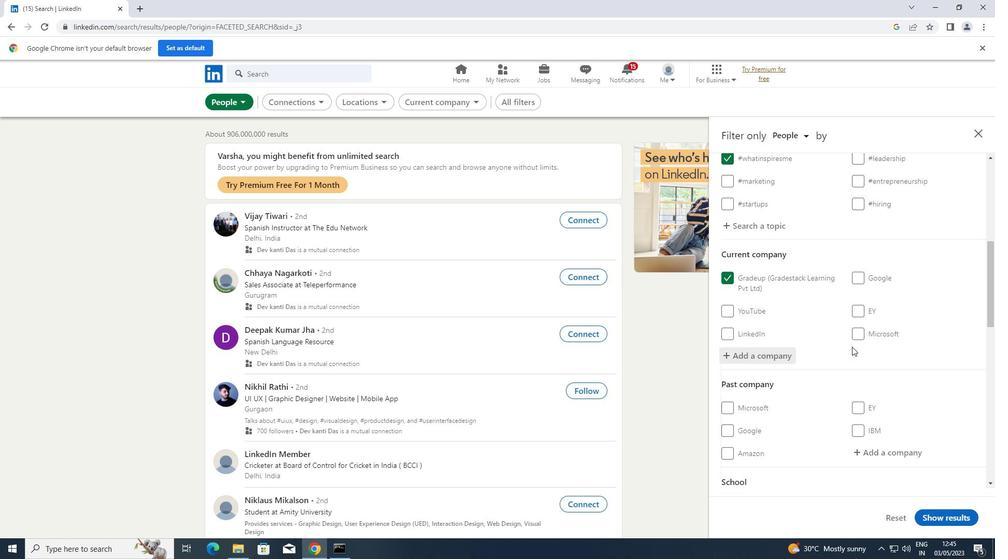 
Action: Mouse scrolled (851, 346) with delta (0, 0)
Screenshot: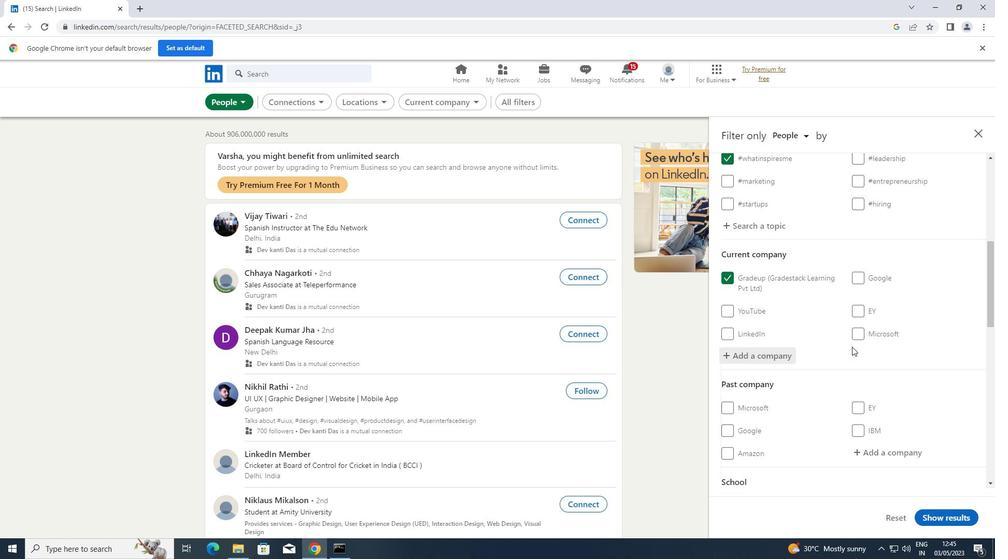 
Action: Mouse moved to (869, 449)
Screenshot: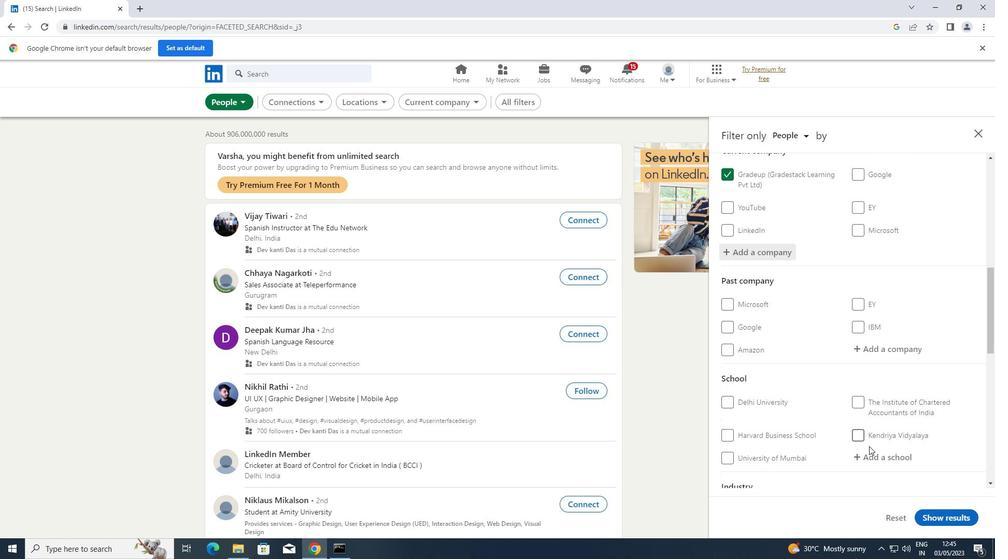 
Action: Mouse pressed left at (869, 449)
Screenshot: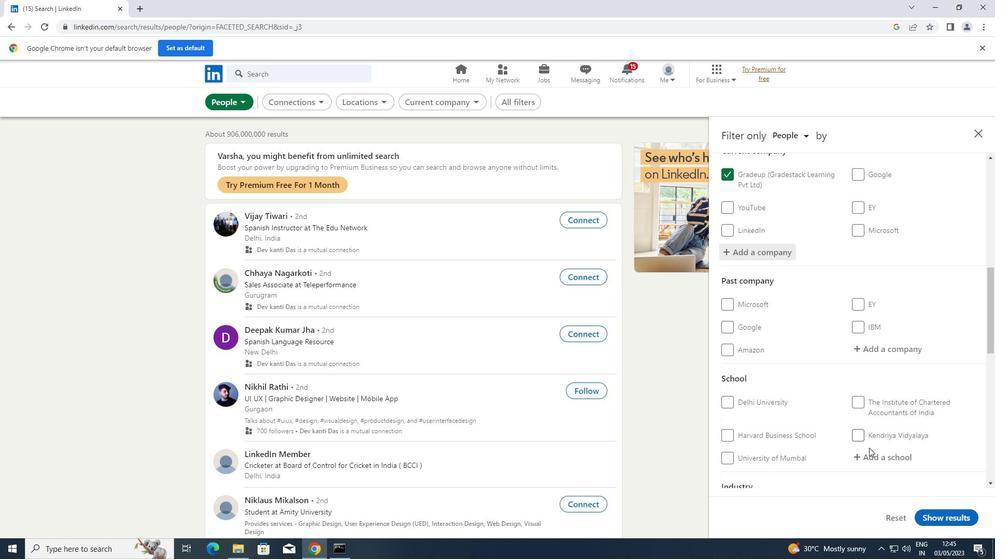
Action: Key pressed <Key.shift>ICFAI
Screenshot: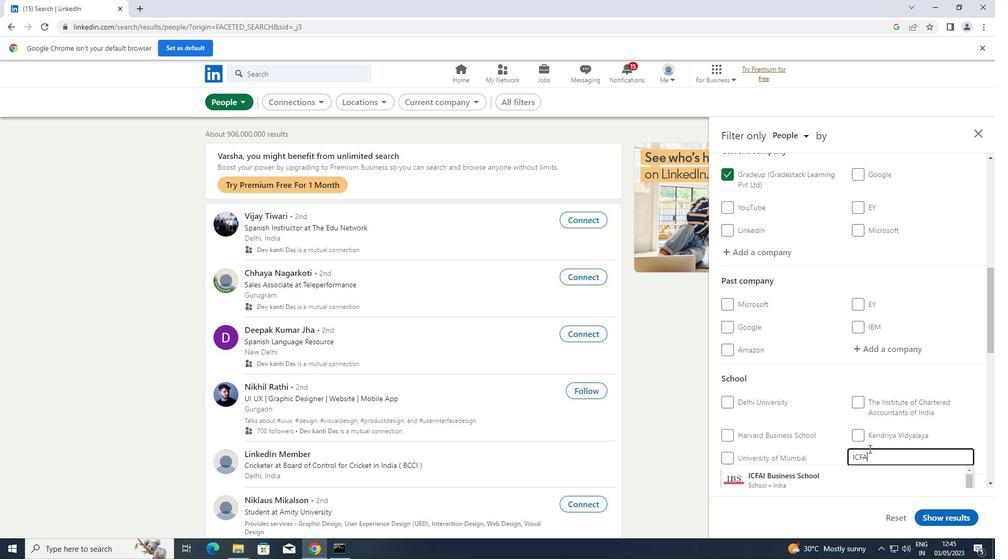 
Action: Mouse moved to (862, 448)
Screenshot: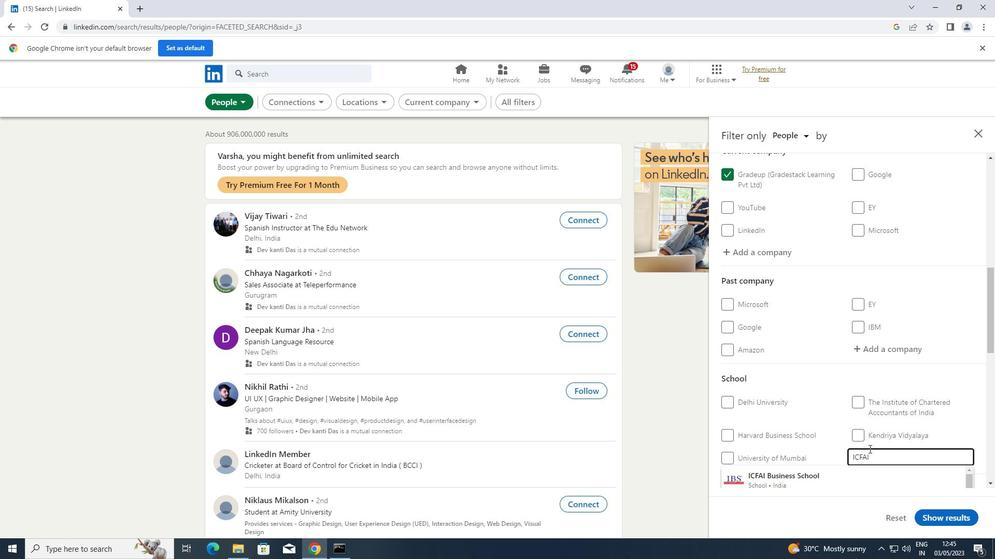 
Action: Mouse scrolled (862, 448) with delta (0, 0)
Screenshot: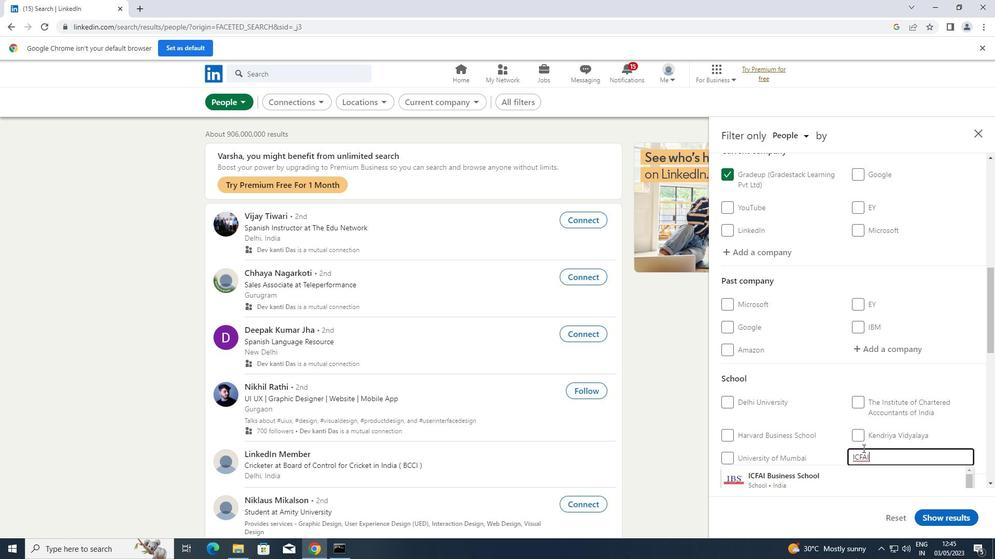 
Action: Mouse scrolled (862, 448) with delta (0, 0)
Screenshot: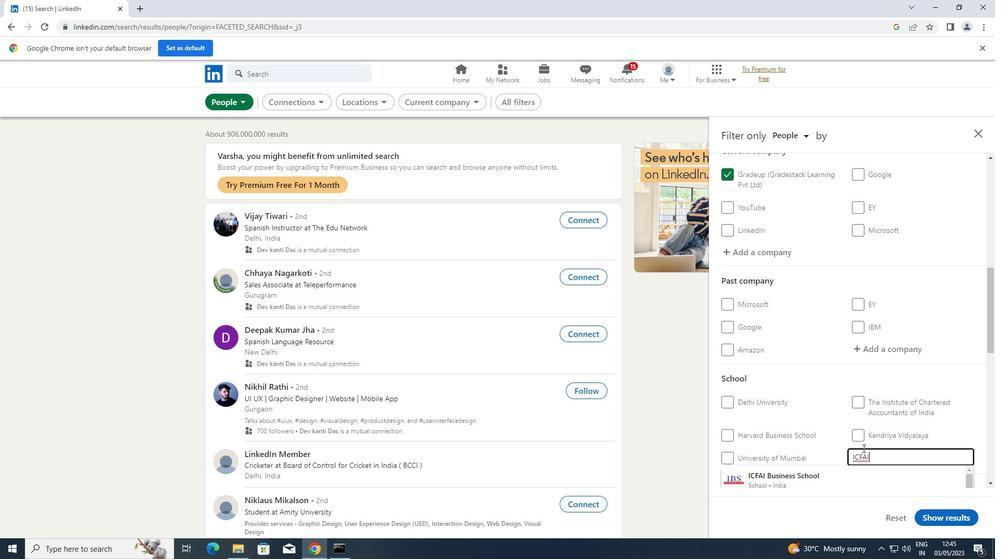 
Action: Mouse moved to (834, 369)
Screenshot: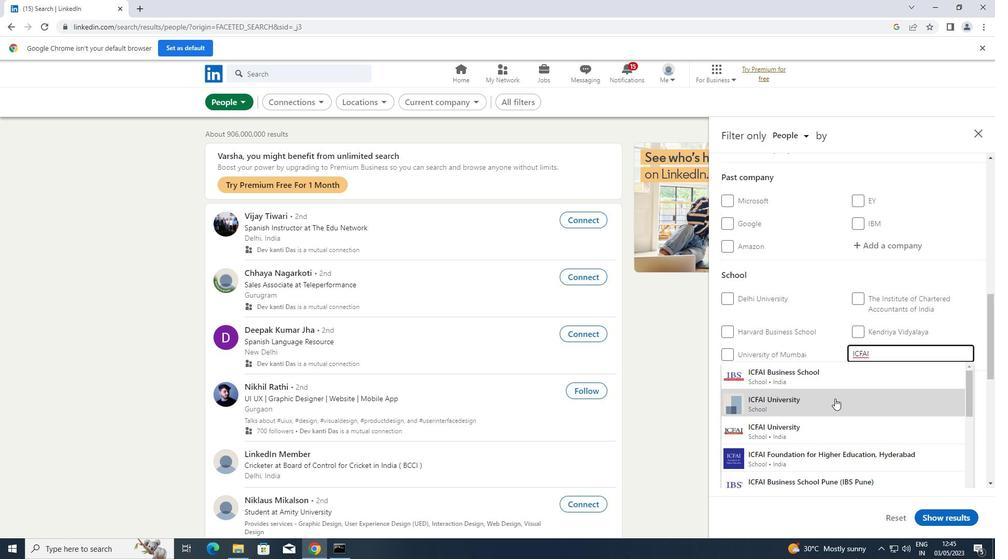 
Action: Mouse pressed left at (834, 369)
Screenshot: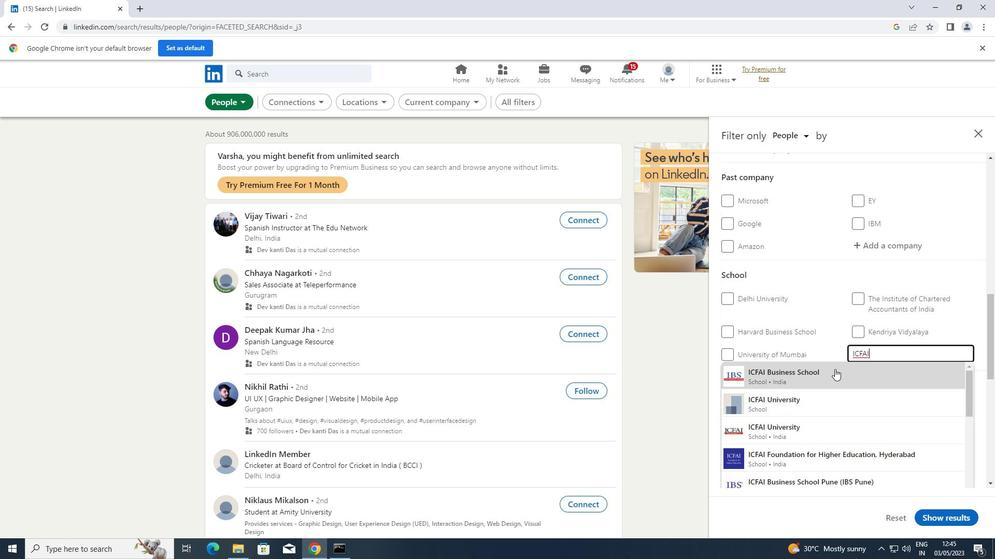 
Action: Mouse scrolled (834, 368) with delta (0, 0)
Screenshot: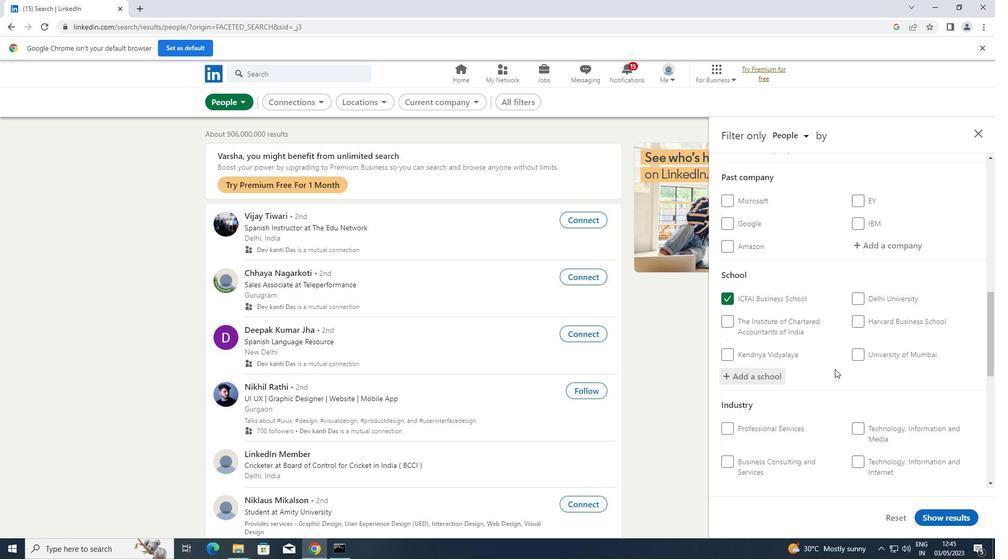 
Action: Mouse scrolled (834, 368) with delta (0, 0)
Screenshot: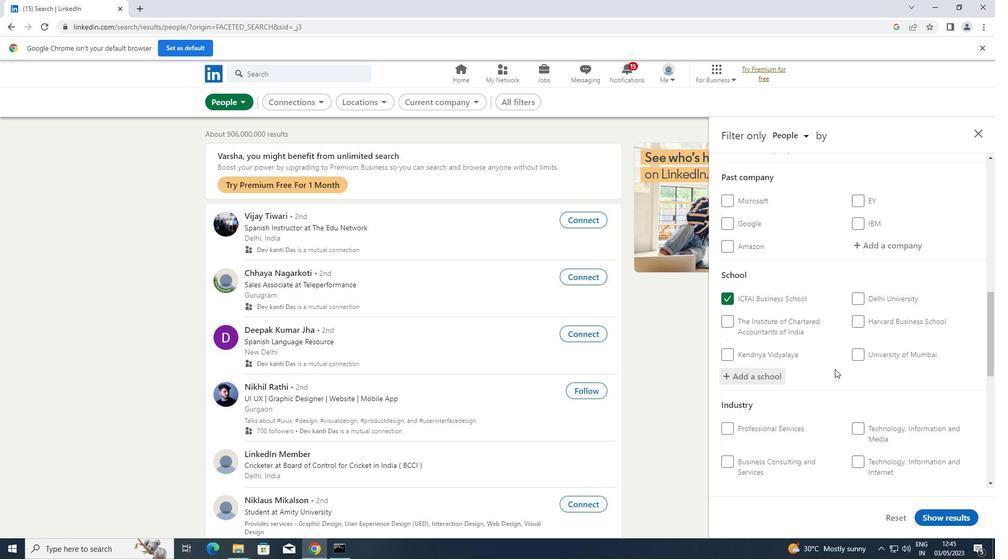 
Action: Mouse moved to (873, 391)
Screenshot: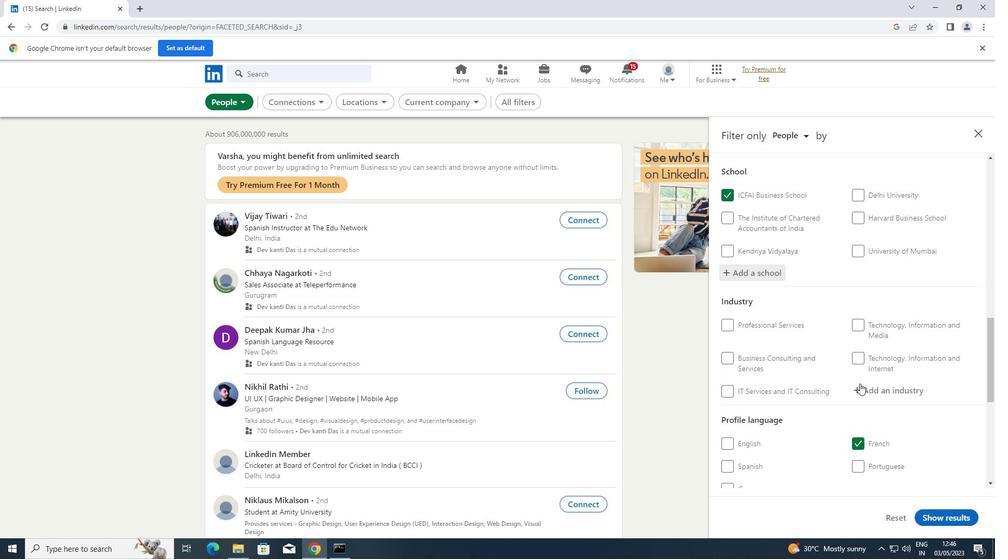 
Action: Mouse pressed left at (873, 391)
Screenshot: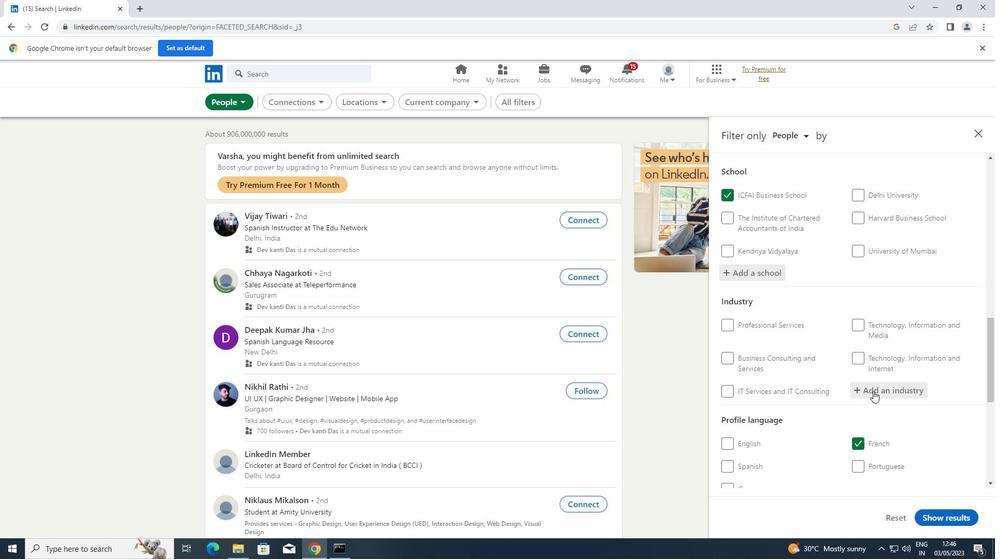
Action: Key pressed <Key.shift>REUPHOLSTERY
Screenshot: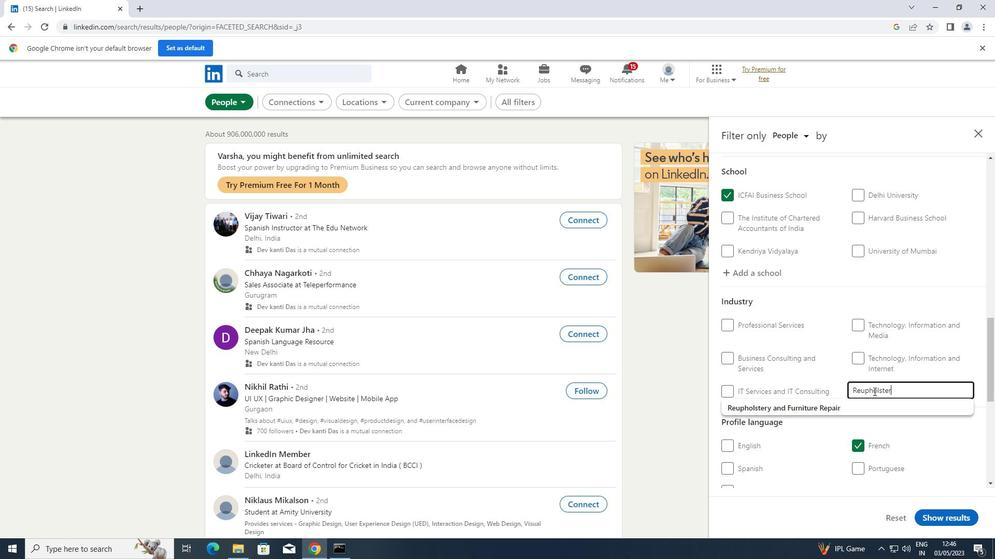 
Action: Mouse moved to (823, 409)
Screenshot: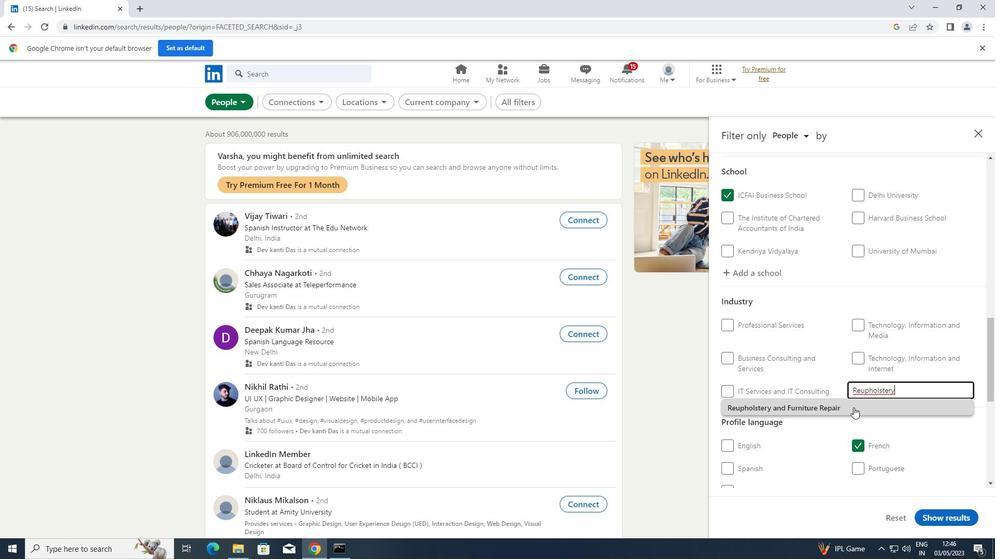 
Action: Mouse pressed left at (823, 409)
Screenshot: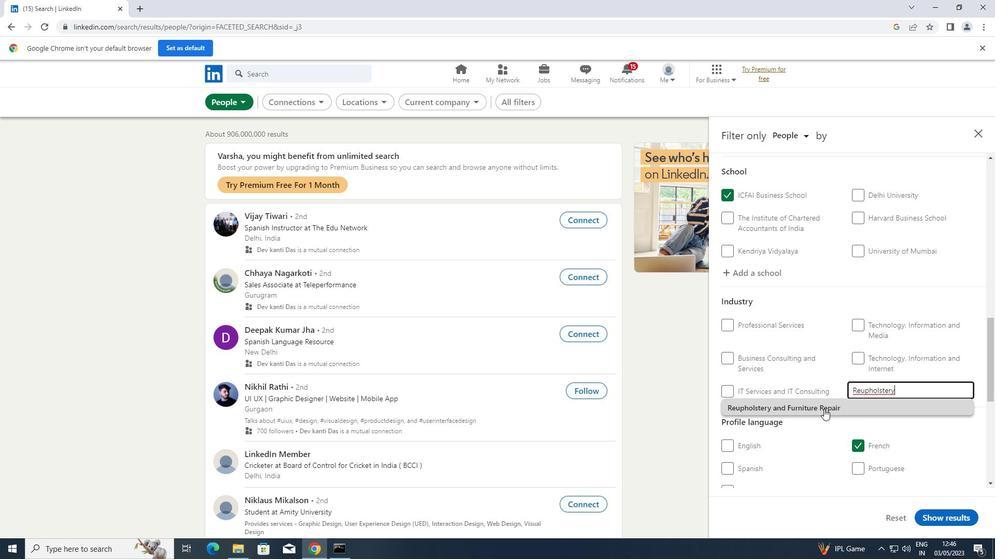 
Action: Mouse moved to (825, 392)
Screenshot: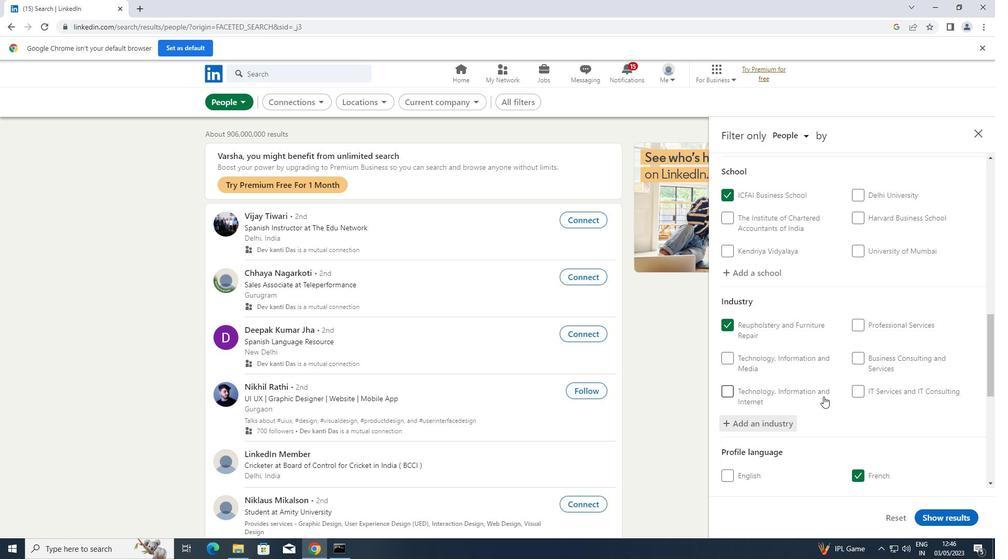 
Action: Mouse scrolled (825, 391) with delta (0, 0)
Screenshot: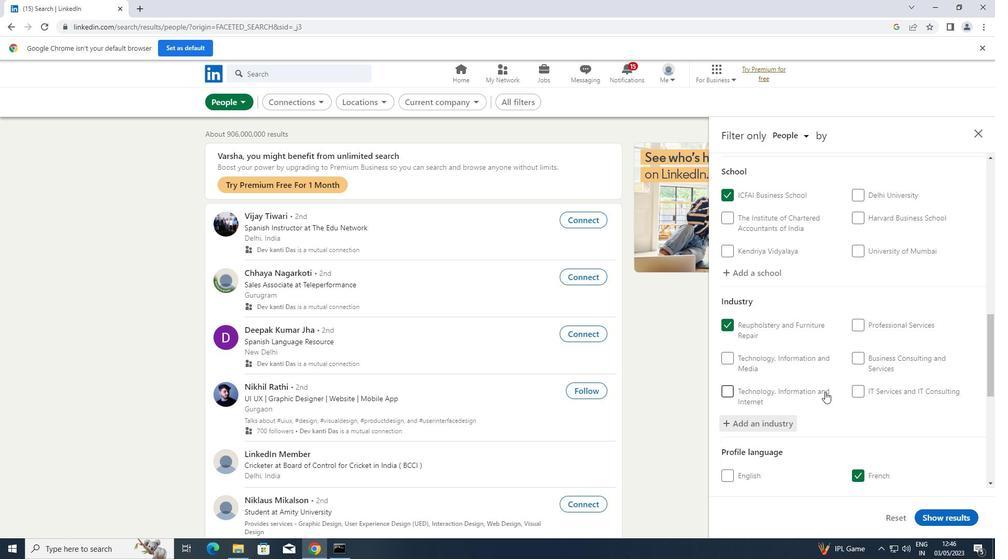 
Action: Mouse scrolled (825, 391) with delta (0, 0)
Screenshot: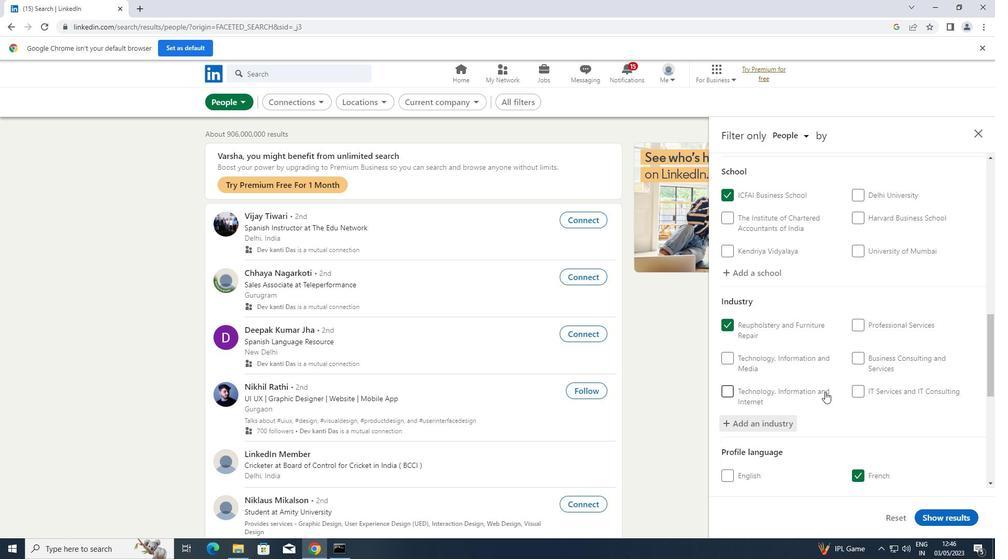 
Action: Mouse scrolled (825, 391) with delta (0, 0)
Screenshot: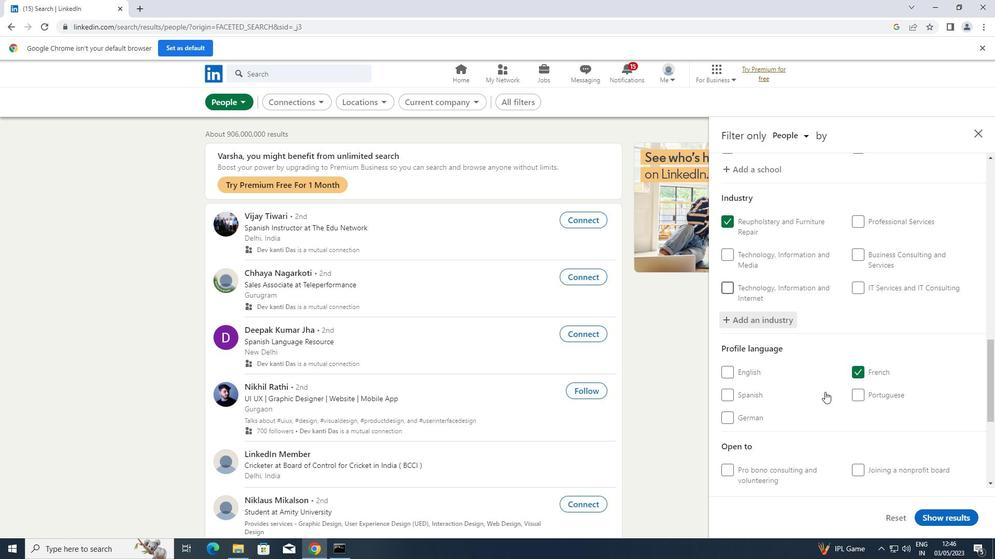 
Action: Mouse moved to (825, 390)
Screenshot: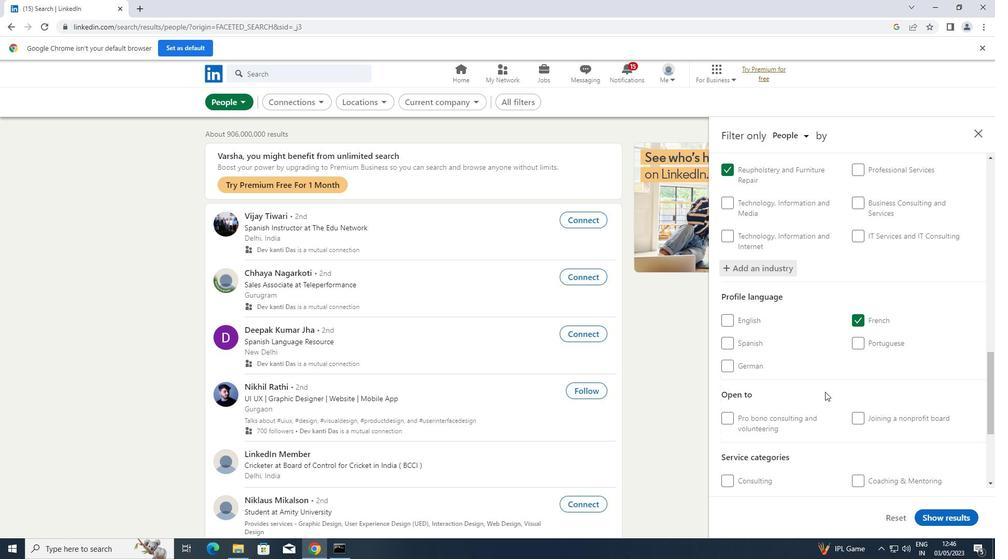 
Action: Mouse scrolled (825, 390) with delta (0, 0)
Screenshot: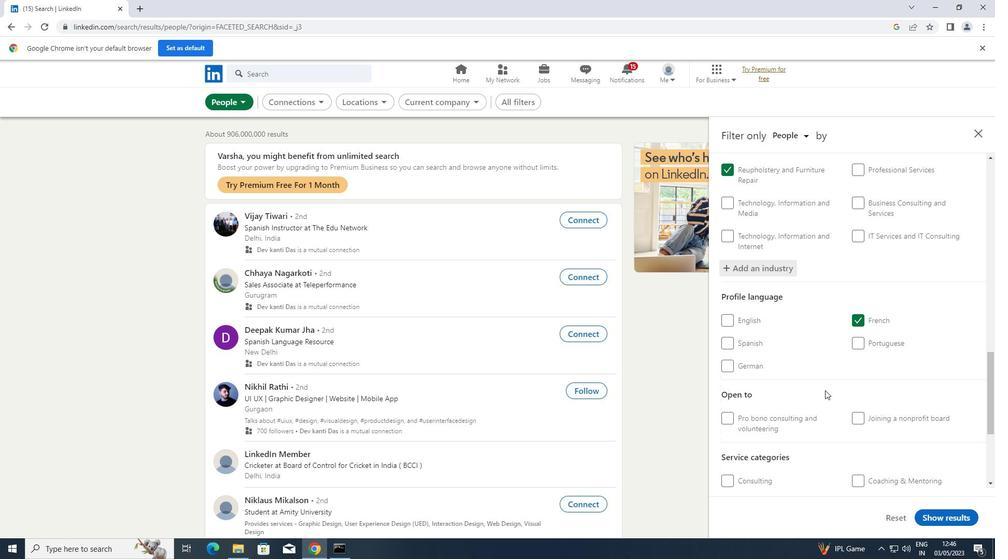 
Action: Mouse scrolled (825, 390) with delta (0, 0)
Screenshot: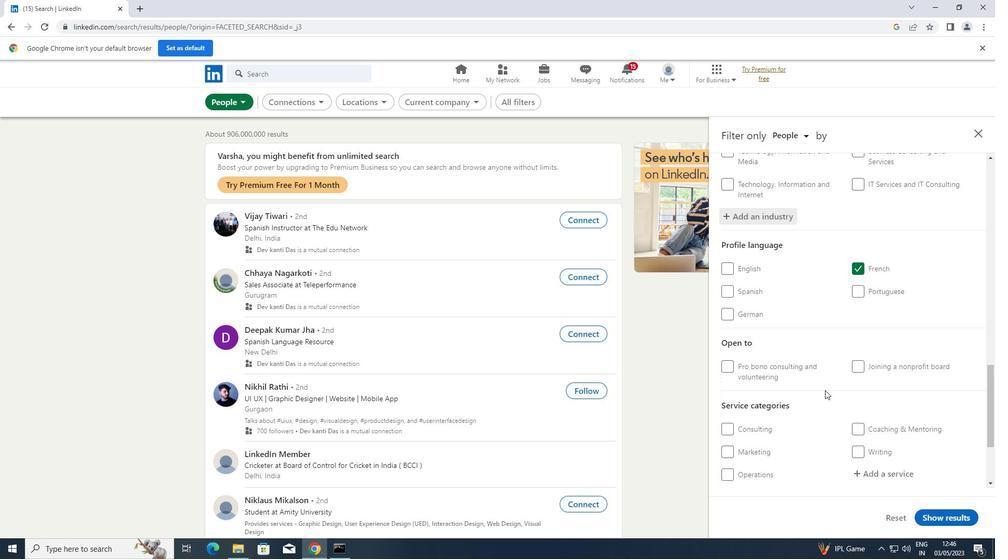 
Action: Mouse scrolled (825, 390) with delta (0, 0)
Screenshot: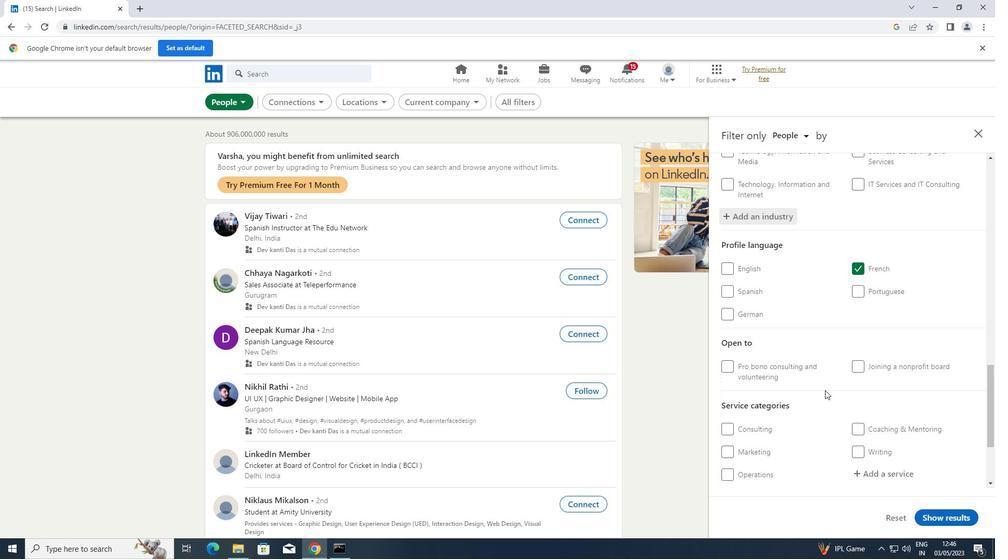 
Action: Mouse moved to (866, 369)
Screenshot: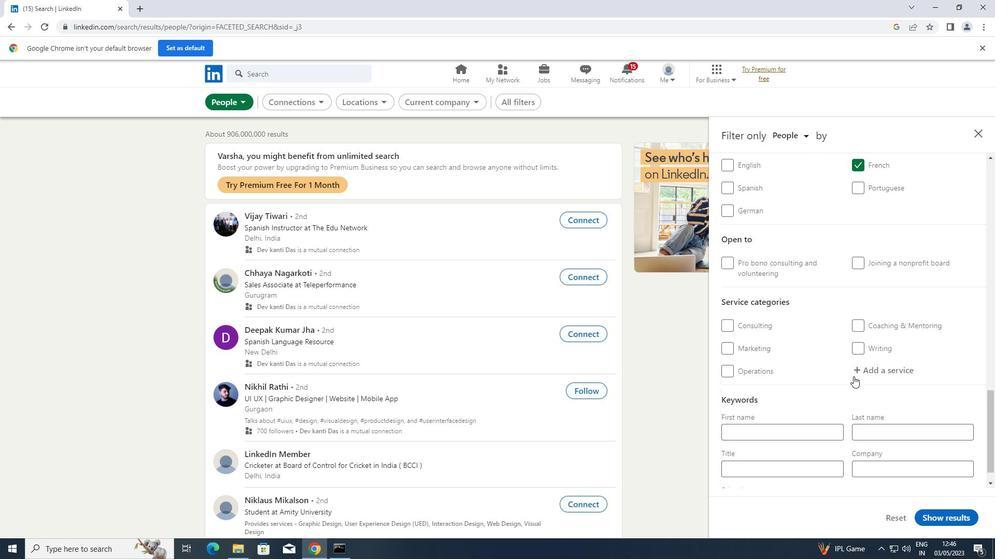 
Action: Mouse pressed left at (866, 369)
Screenshot: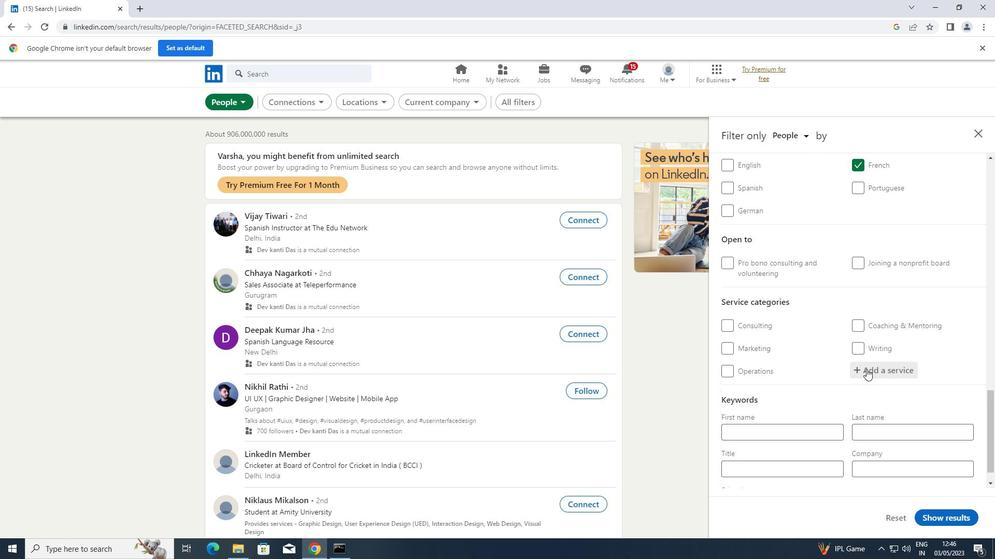 
Action: Key pressed <Key.shift>HEADSHOT
Screenshot: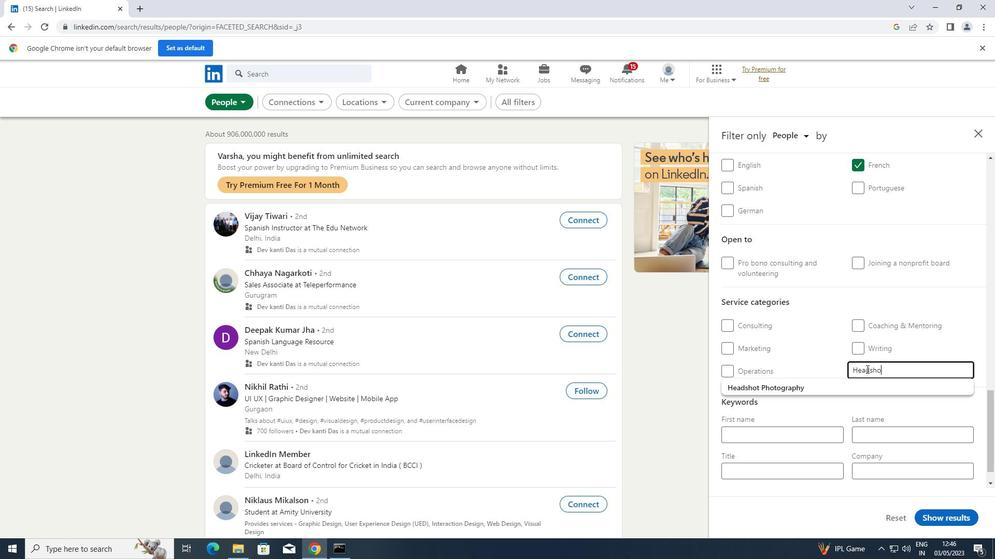 
Action: Mouse moved to (808, 381)
Screenshot: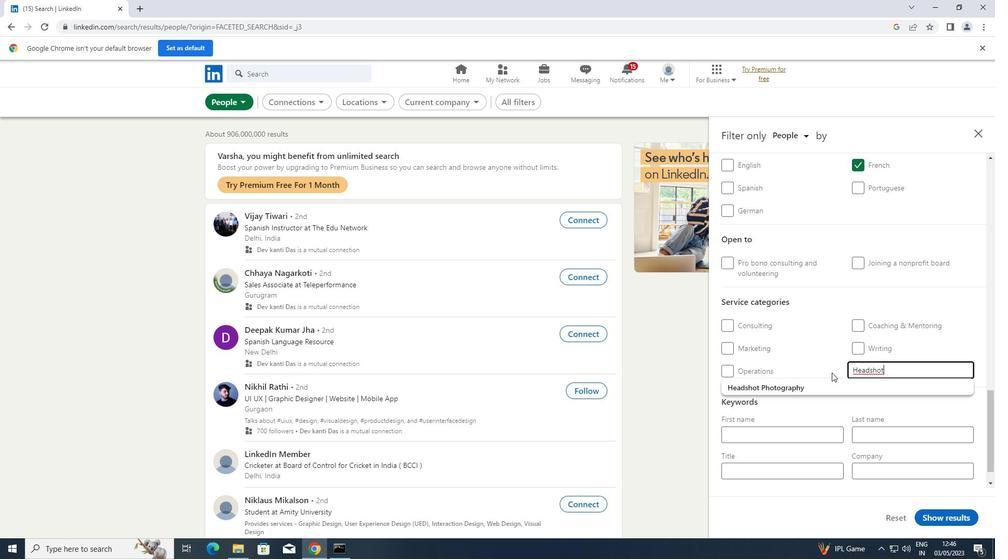 
Action: Mouse pressed left at (808, 381)
Screenshot: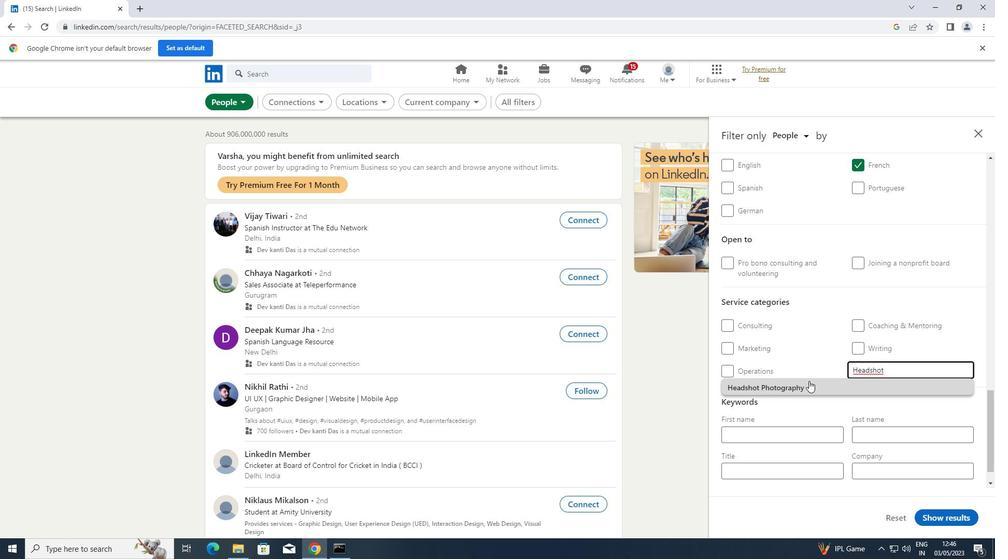 
Action: Mouse scrolled (808, 380) with delta (0, 0)
Screenshot: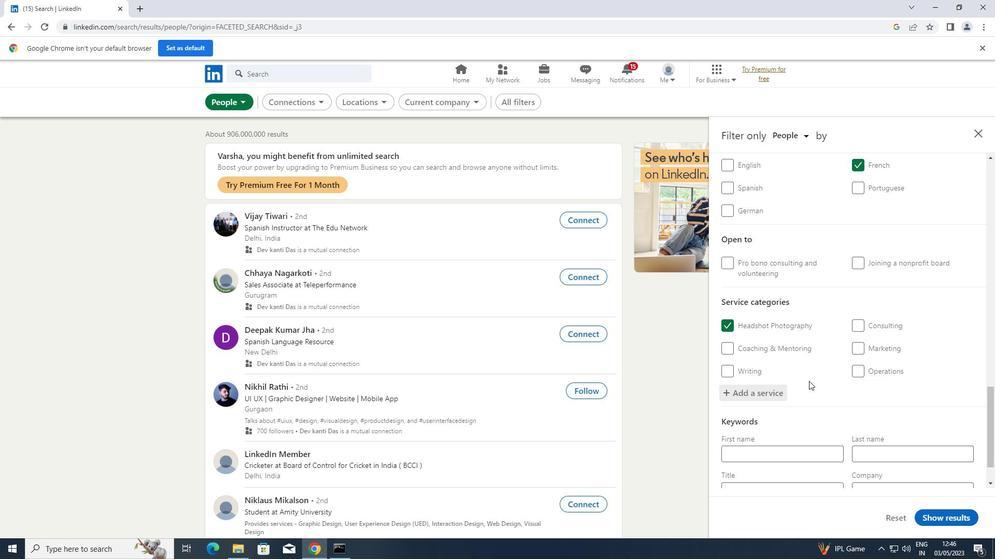 
Action: Mouse scrolled (808, 380) with delta (0, 0)
Screenshot: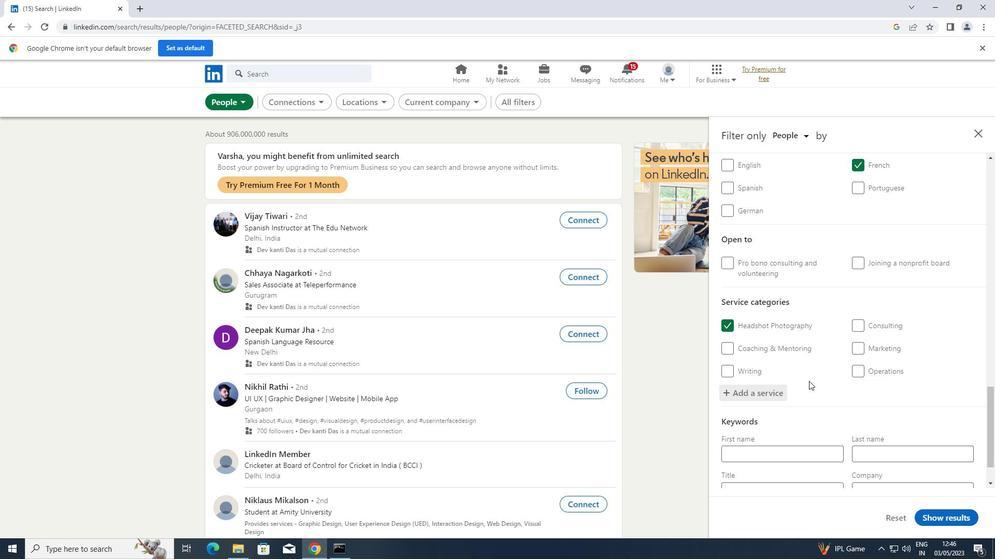 
Action: Mouse scrolled (808, 380) with delta (0, 0)
Screenshot: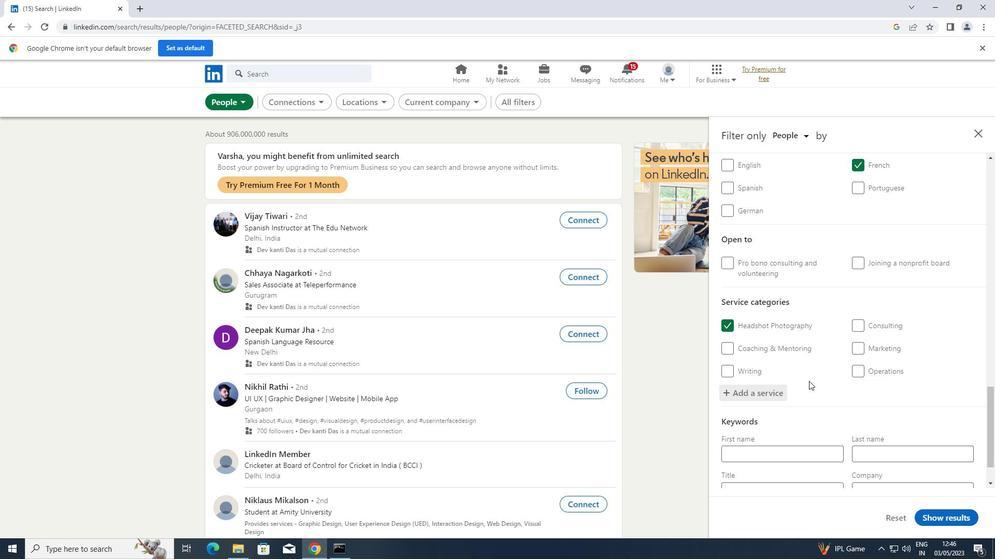 
Action: Mouse moved to (790, 447)
Screenshot: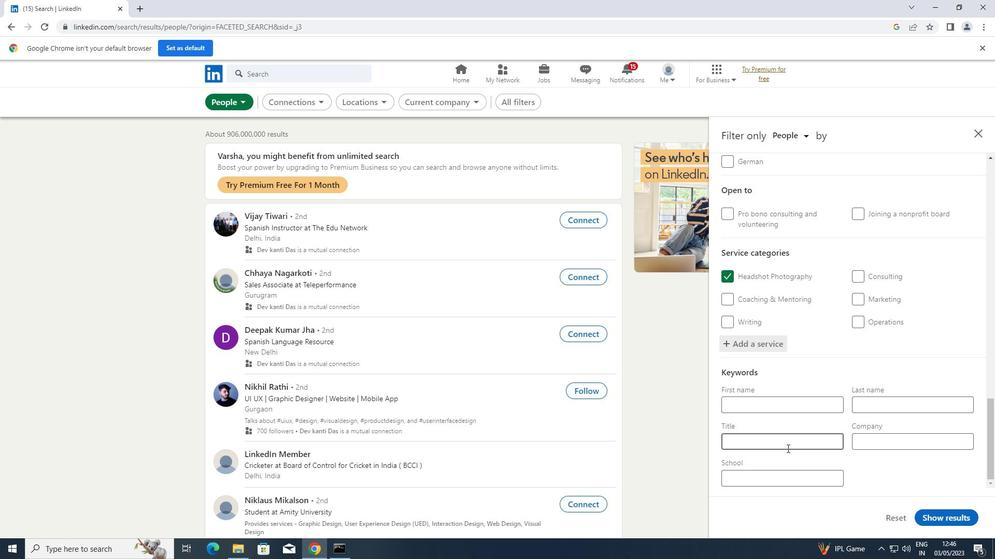 
Action: Mouse pressed left at (790, 447)
Screenshot: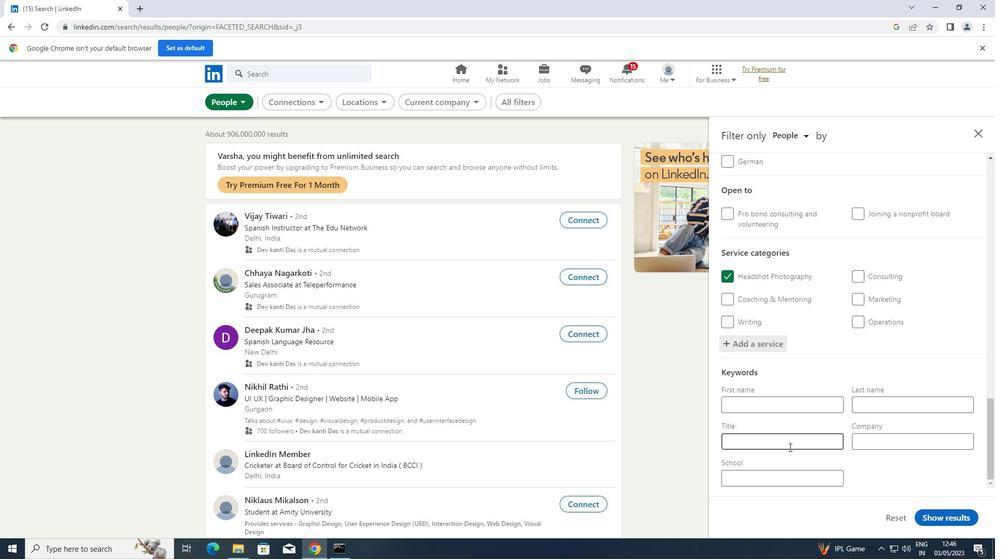 
Action: Key pressed <Key.shift>RECEPTIONIST
Screenshot: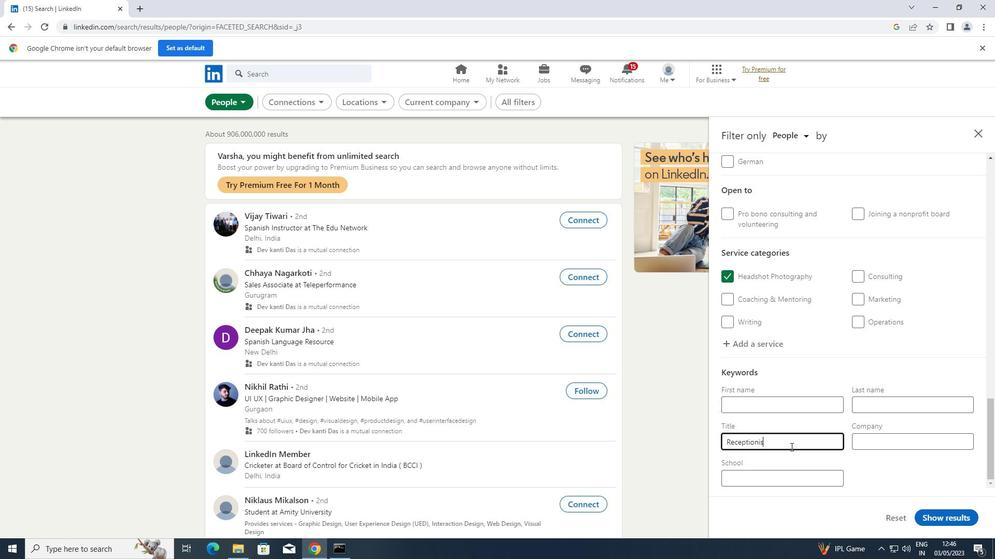 
Action: Mouse moved to (940, 520)
Screenshot: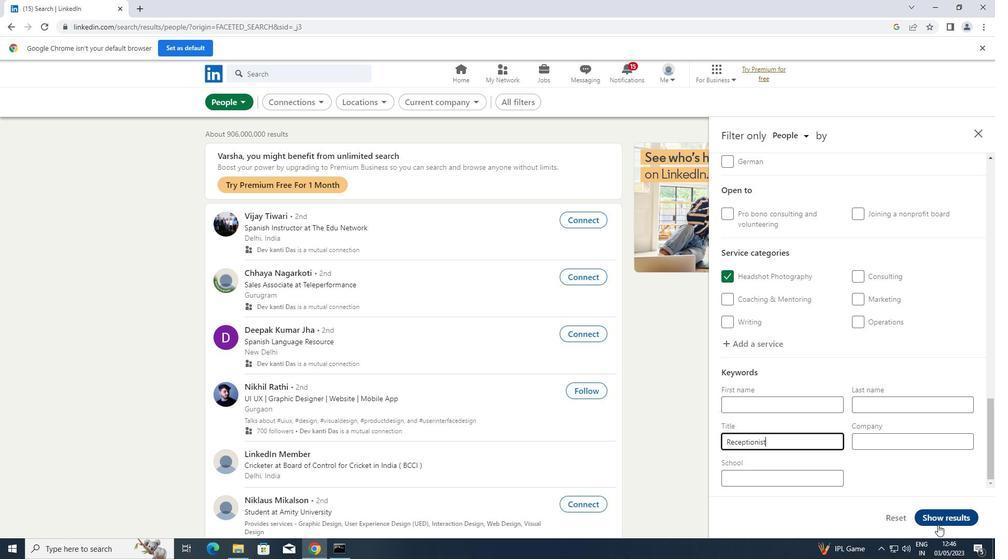 
Action: Mouse pressed left at (940, 520)
Screenshot: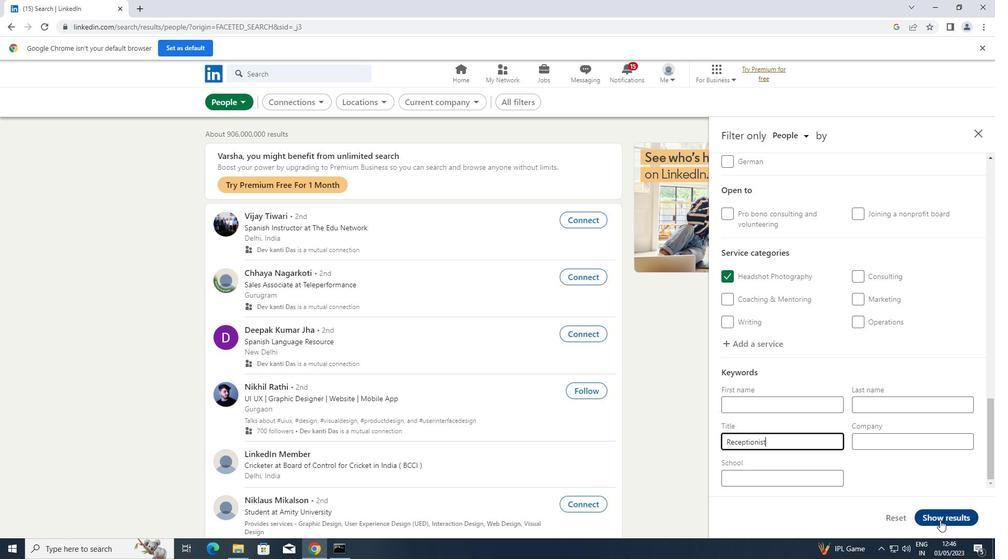 
Action: Mouse moved to (940, 519)
Screenshot: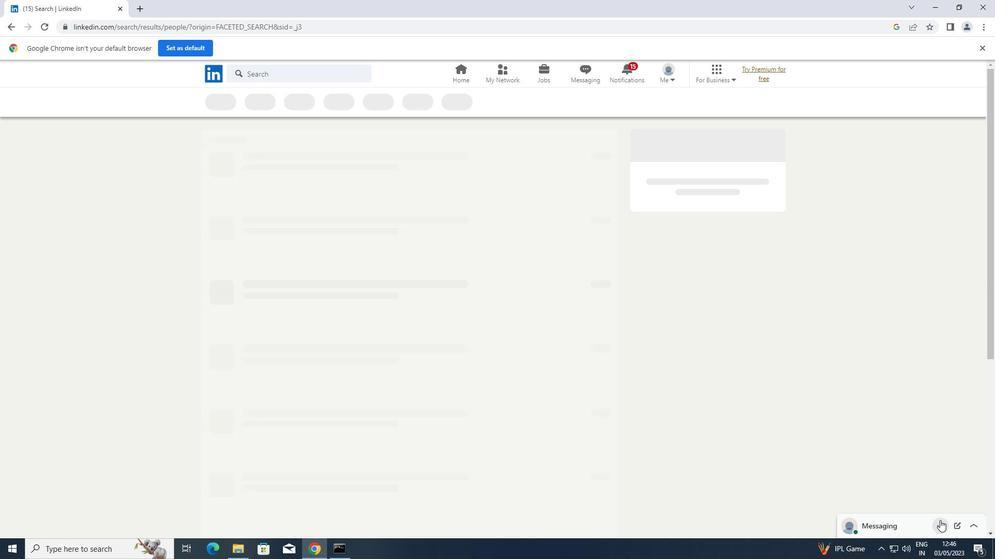 
